 Task: Create a due date automation trigger when advanced on, on the monday after a card is due add fields without custom field "Resume" set to a number greater than 1 and lower than 10 at 11:00 AM.
Action: Mouse moved to (954, 275)
Screenshot: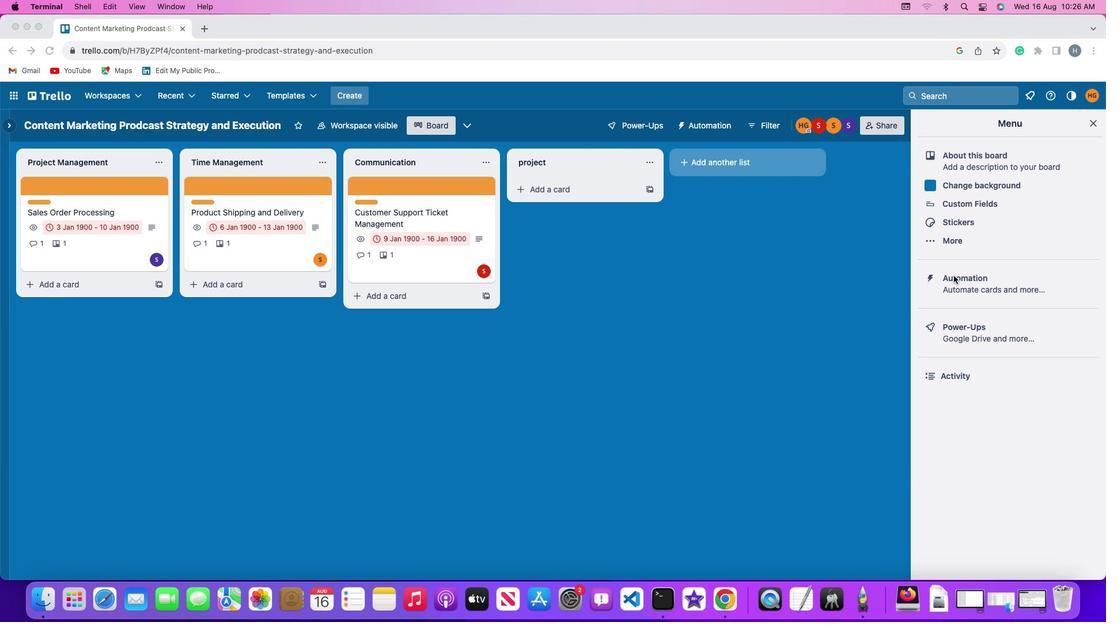 
Action: Mouse pressed left at (954, 275)
Screenshot: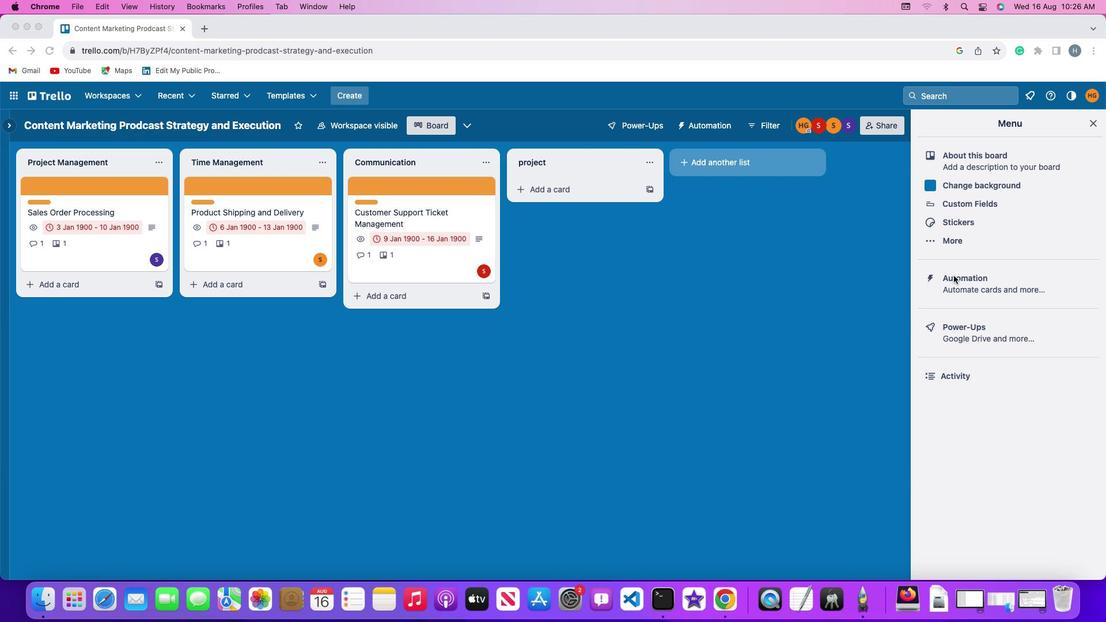 
Action: Mouse pressed left at (954, 275)
Screenshot: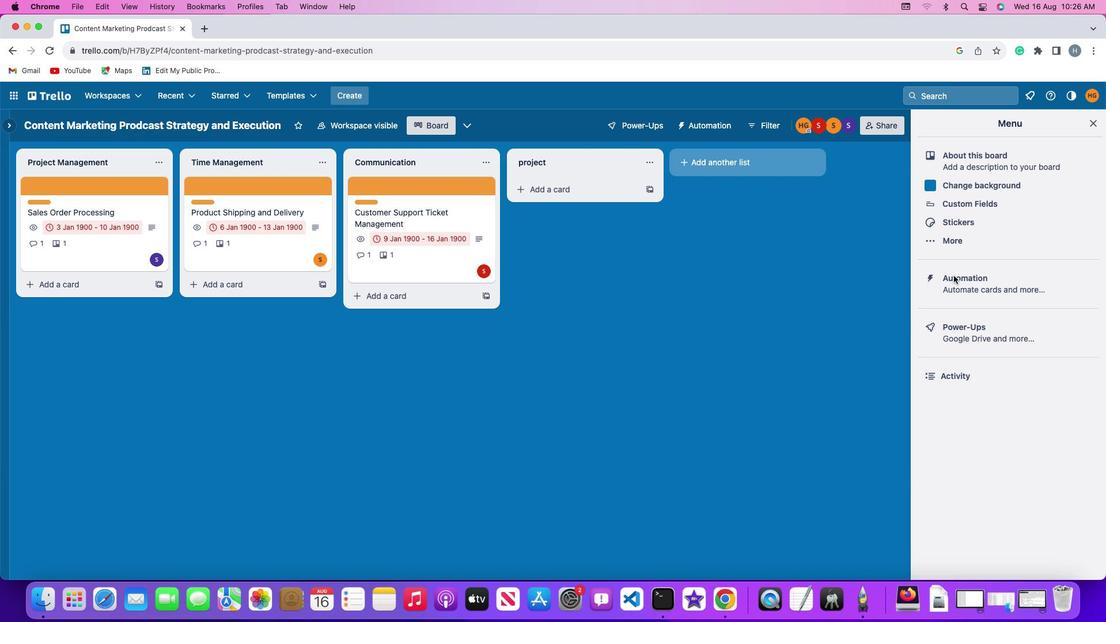 
Action: Mouse moved to (84, 275)
Screenshot: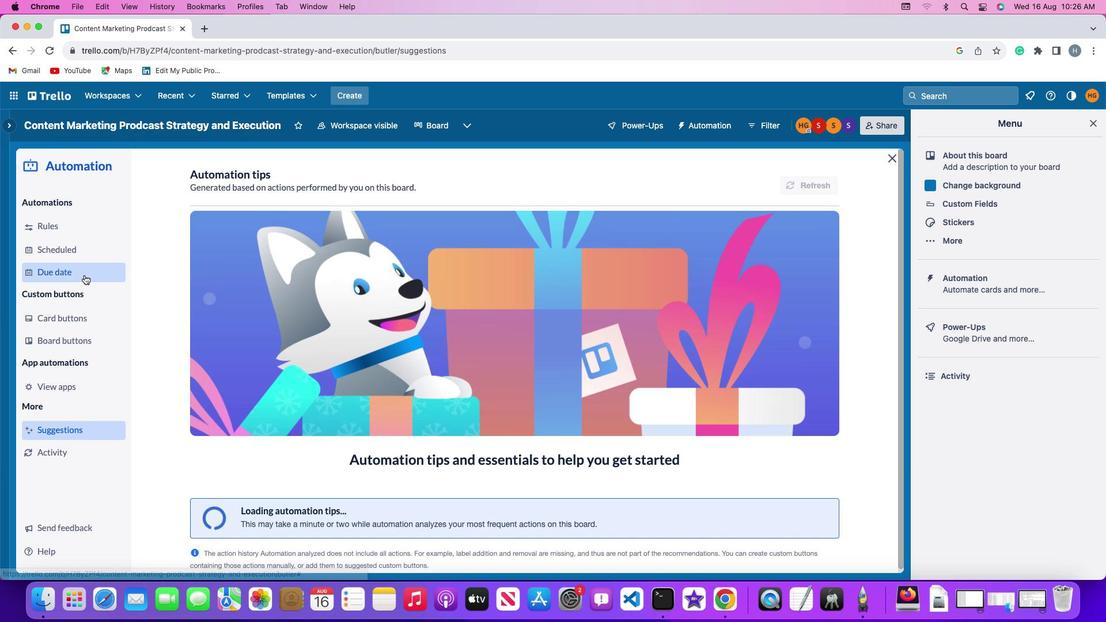 
Action: Mouse pressed left at (84, 275)
Screenshot: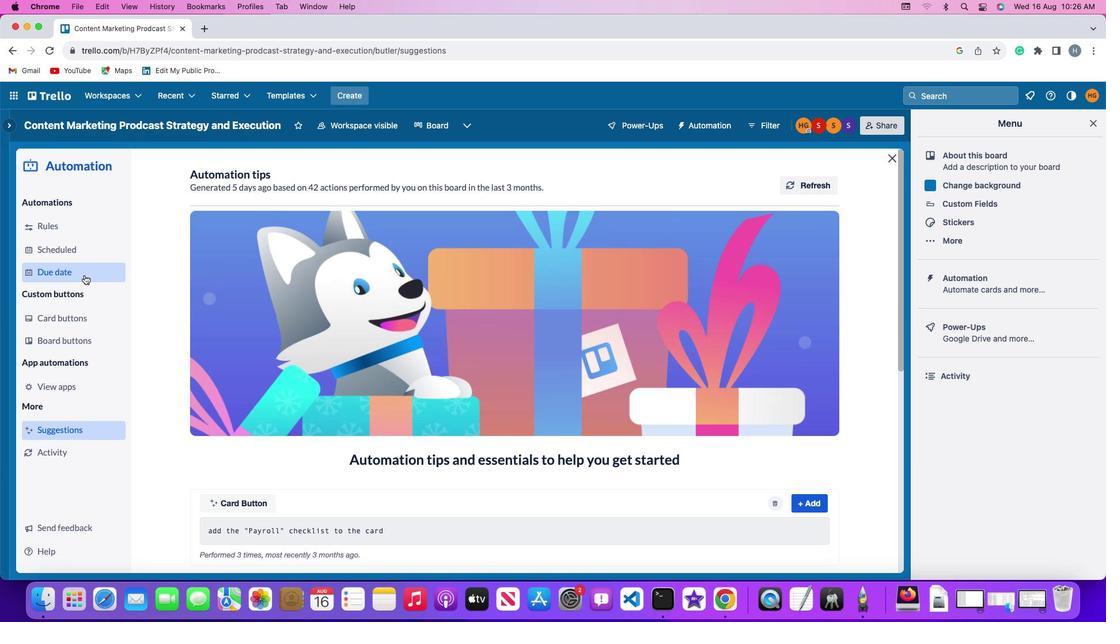 
Action: Mouse moved to (790, 179)
Screenshot: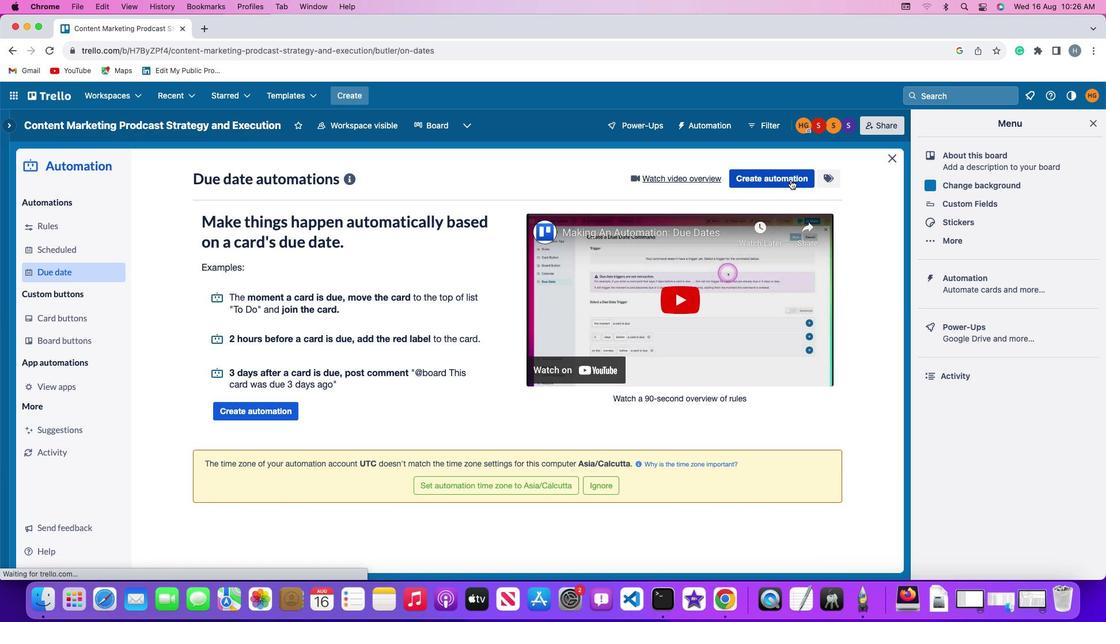 
Action: Mouse pressed left at (790, 179)
Screenshot: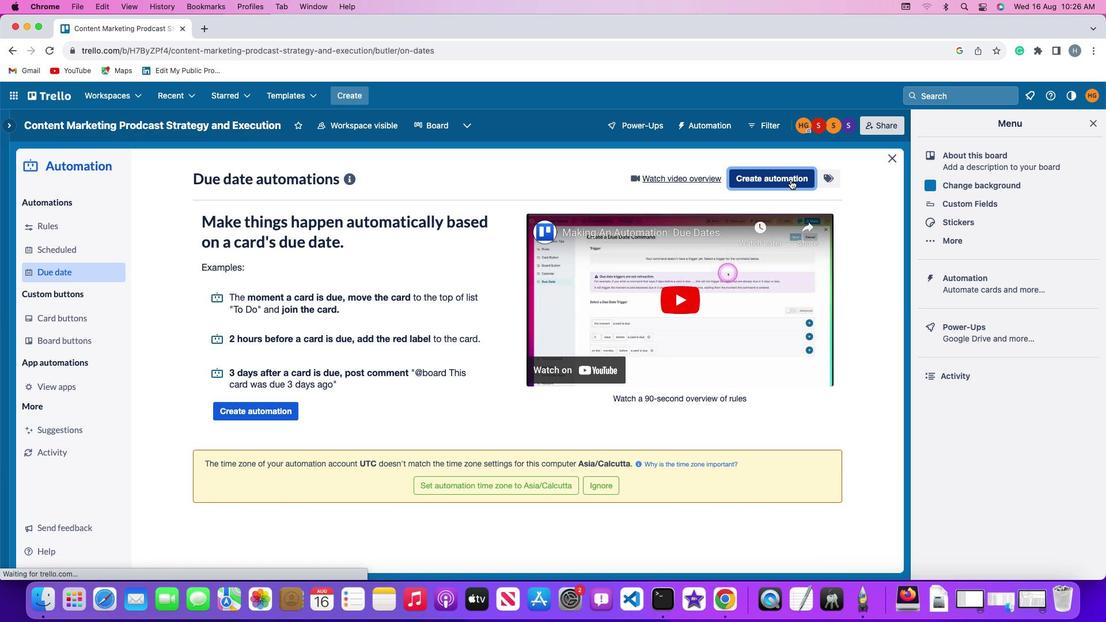 
Action: Mouse moved to (277, 290)
Screenshot: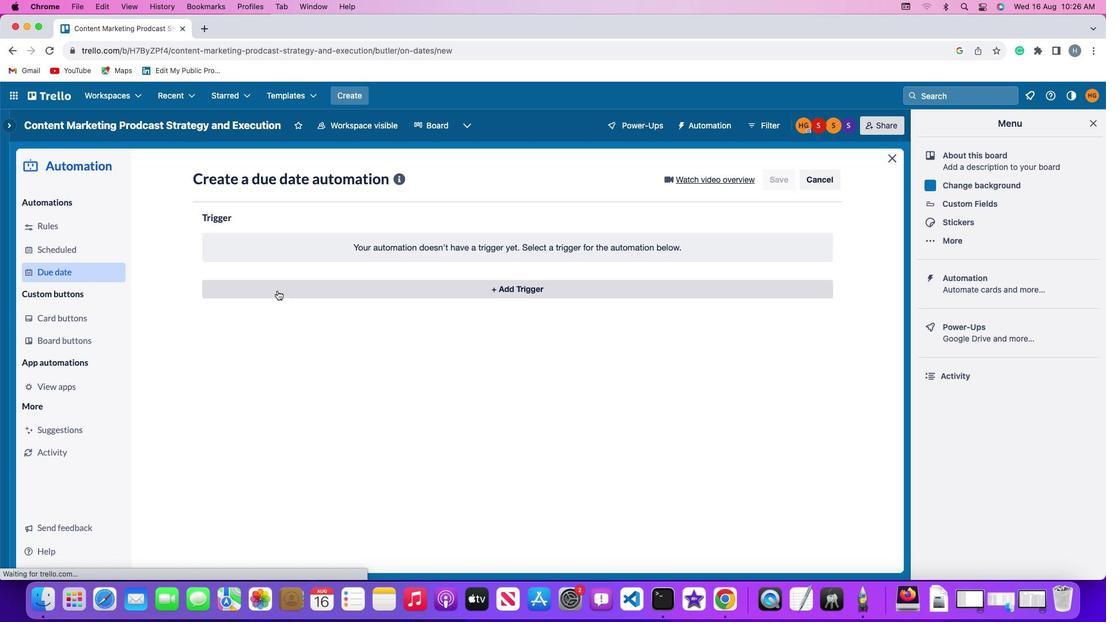 
Action: Mouse pressed left at (277, 290)
Screenshot: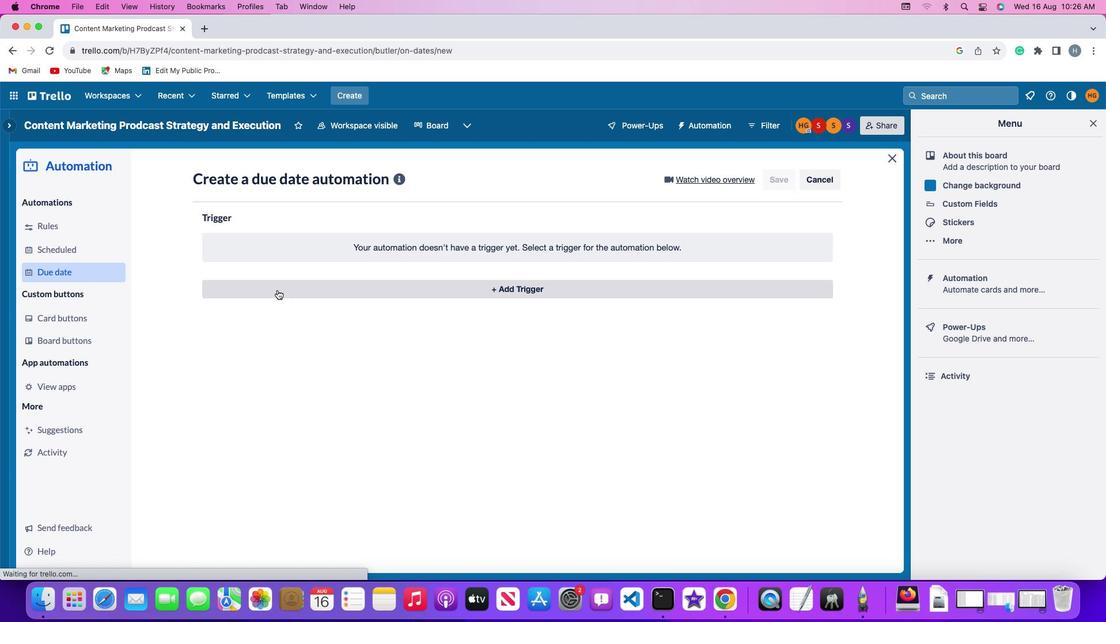 
Action: Mouse moved to (261, 505)
Screenshot: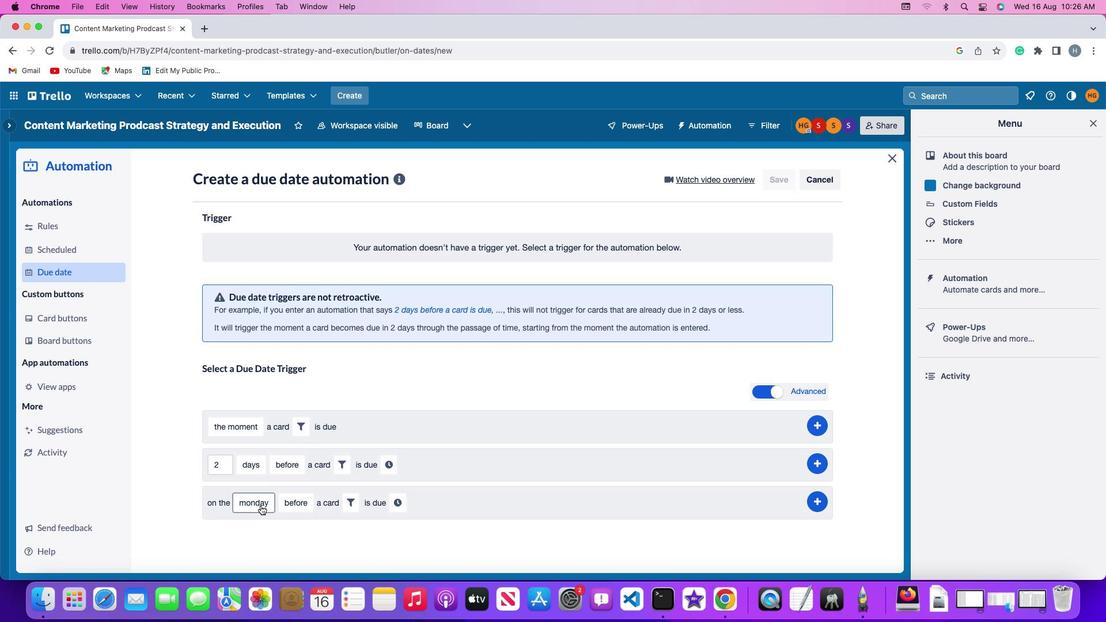 
Action: Mouse pressed left at (261, 505)
Screenshot: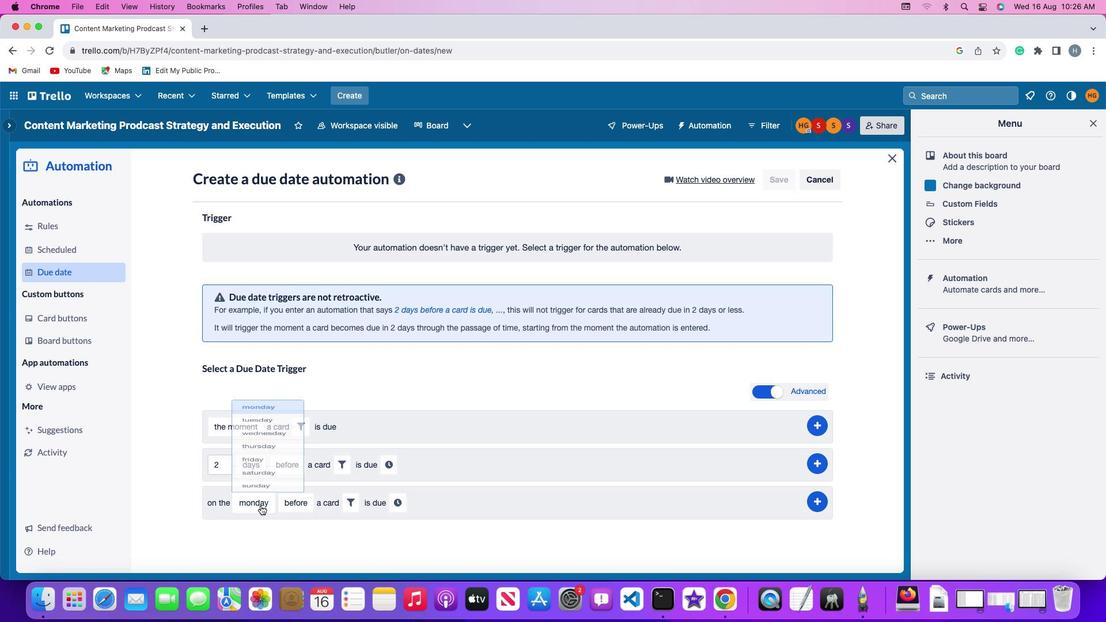 
Action: Mouse moved to (255, 341)
Screenshot: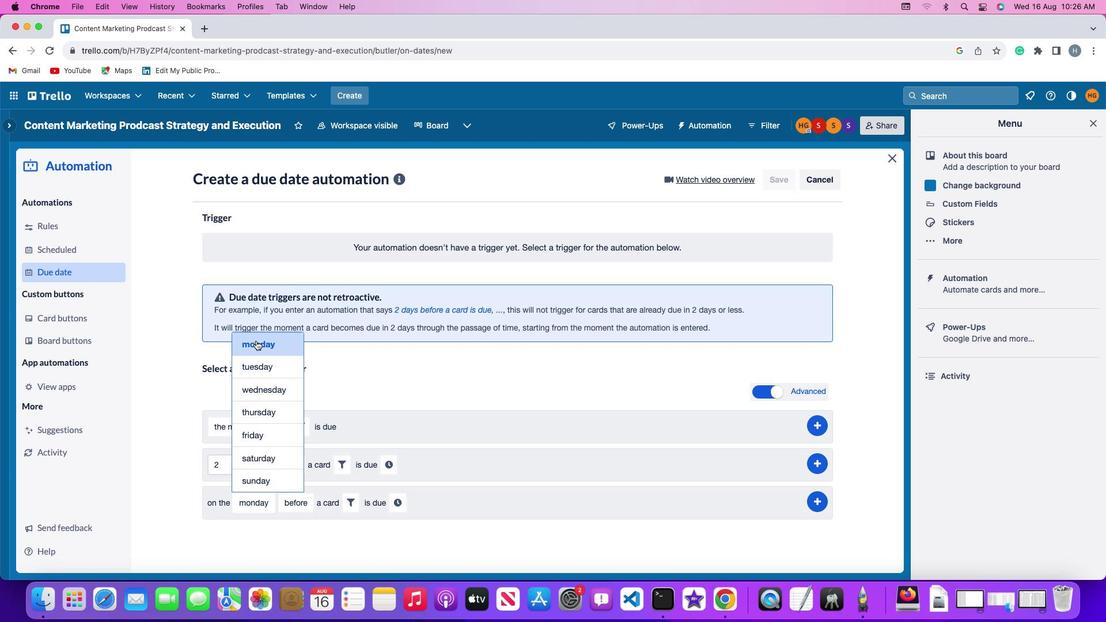 
Action: Mouse pressed left at (255, 341)
Screenshot: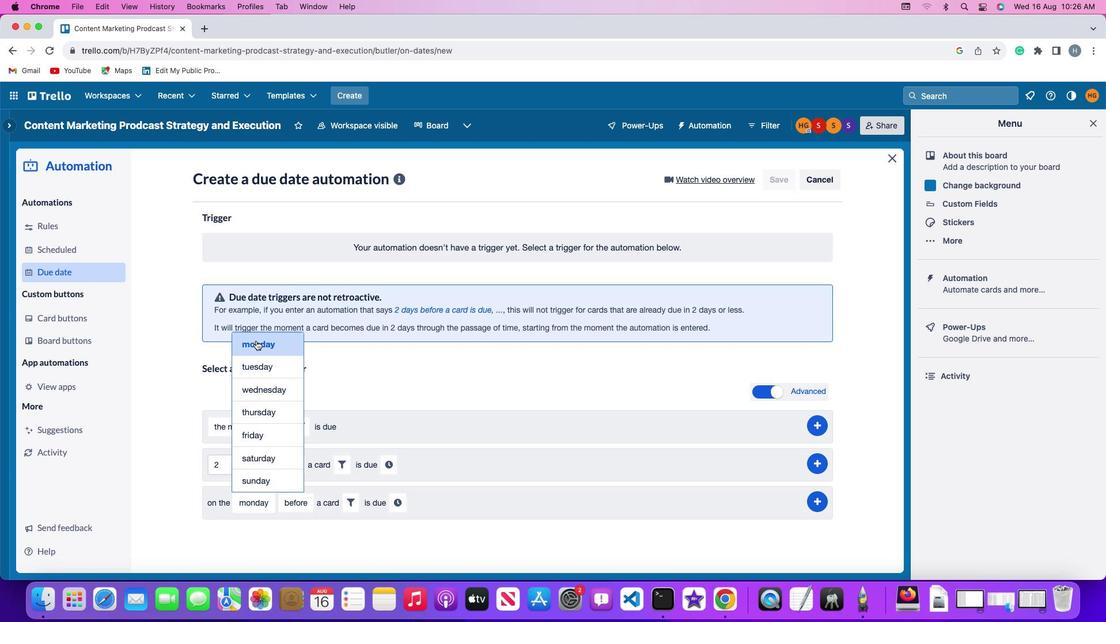 
Action: Mouse moved to (297, 499)
Screenshot: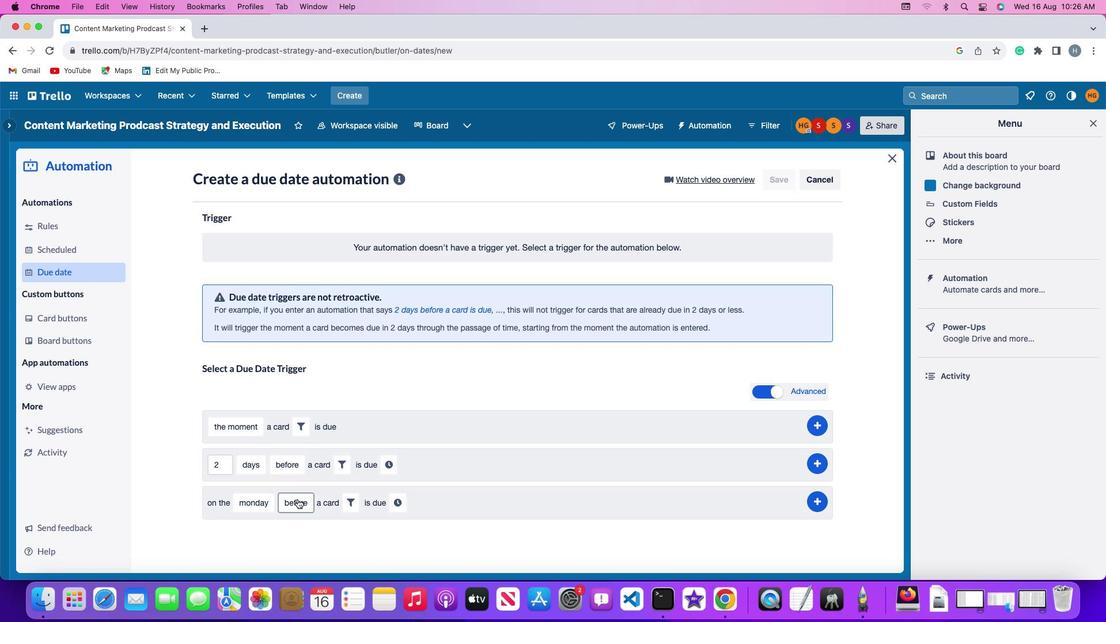 
Action: Mouse pressed left at (297, 499)
Screenshot: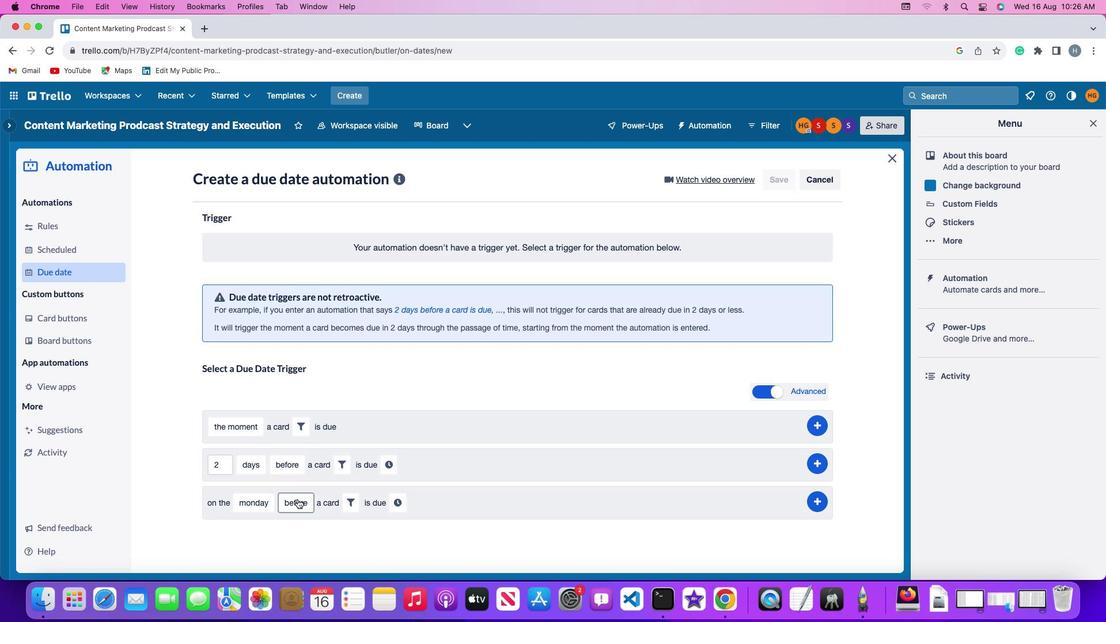 
Action: Mouse moved to (311, 434)
Screenshot: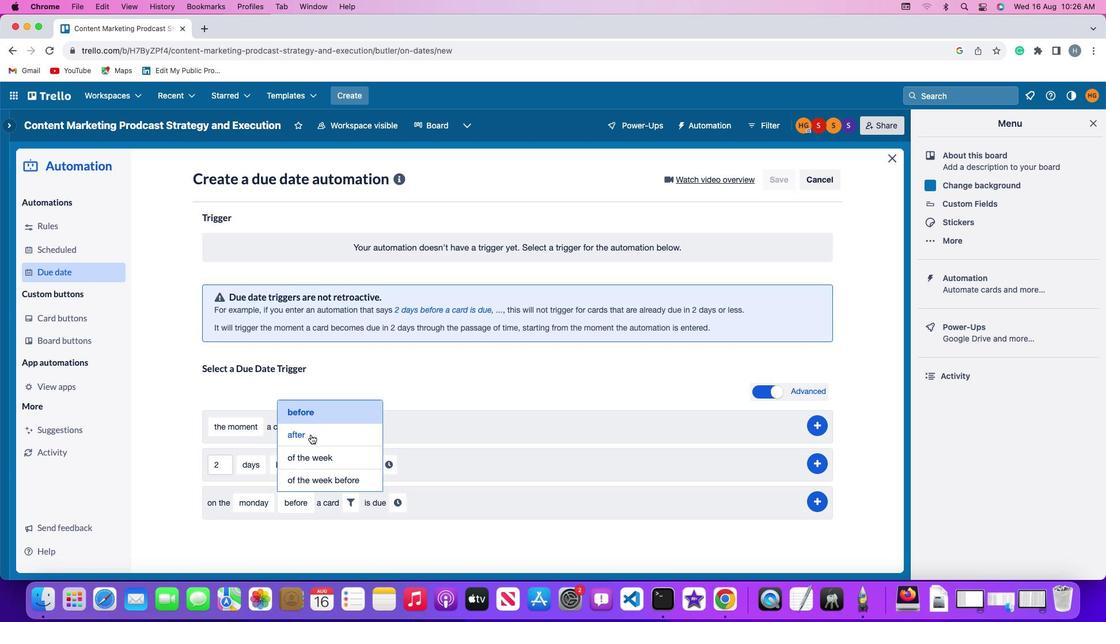 
Action: Mouse pressed left at (311, 434)
Screenshot: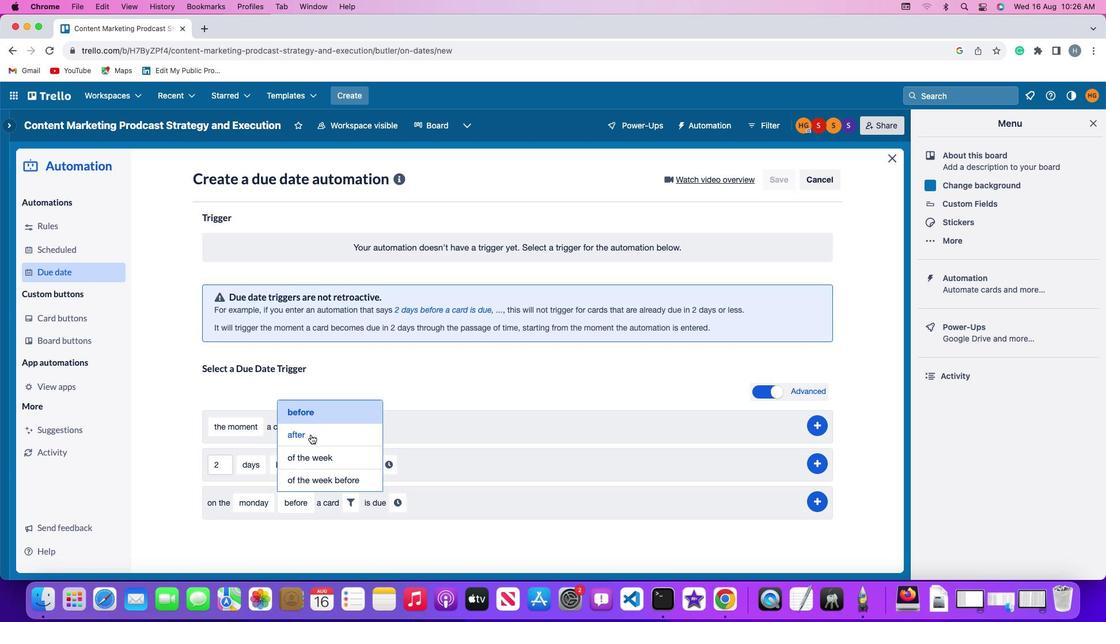 
Action: Mouse moved to (347, 507)
Screenshot: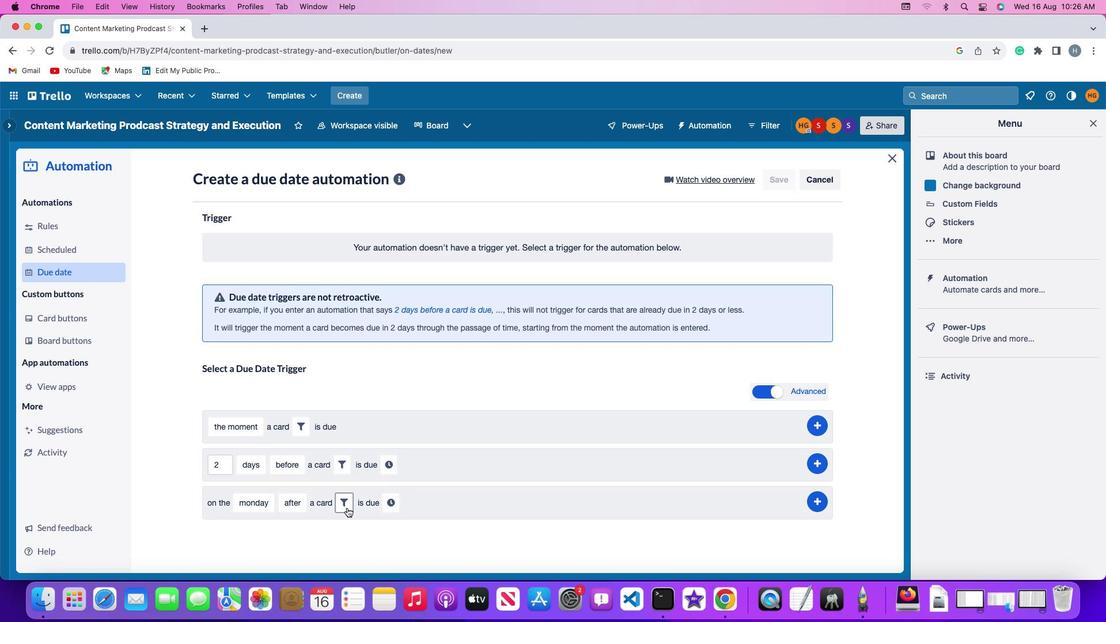 
Action: Mouse pressed left at (347, 507)
Screenshot: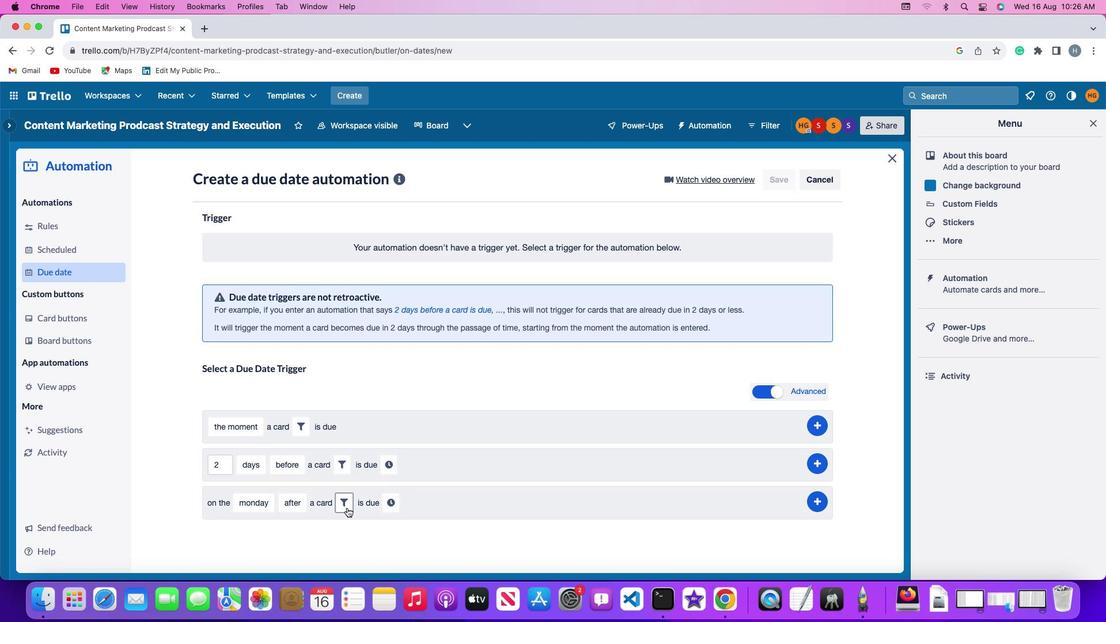 
Action: Mouse moved to (530, 545)
Screenshot: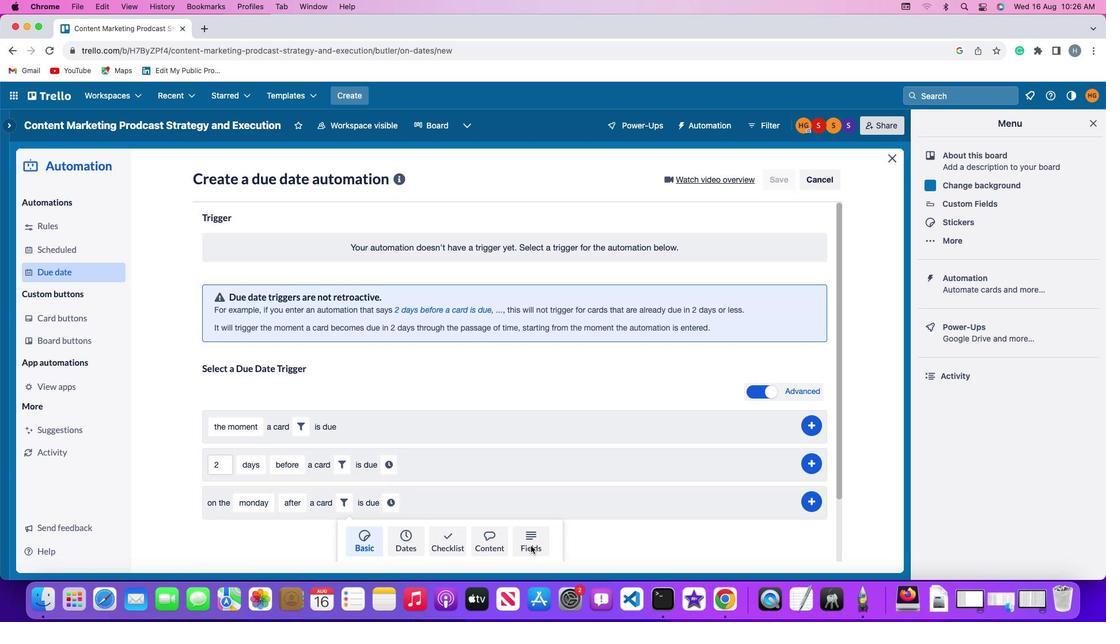 
Action: Mouse pressed left at (530, 545)
Screenshot: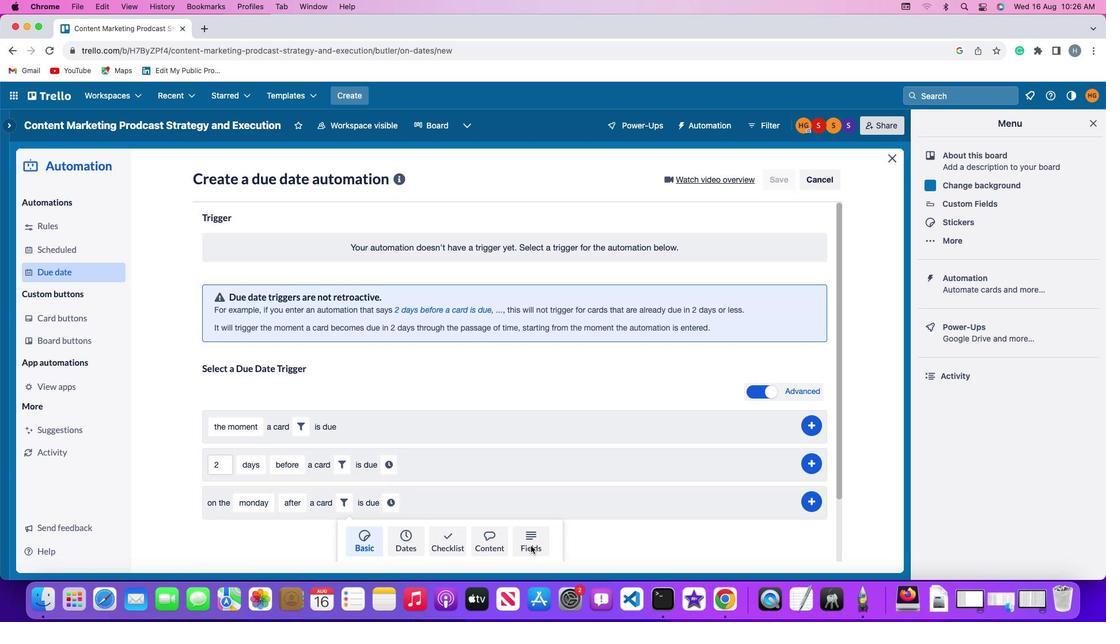 
Action: Mouse moved to (284, 545)
Screenshot: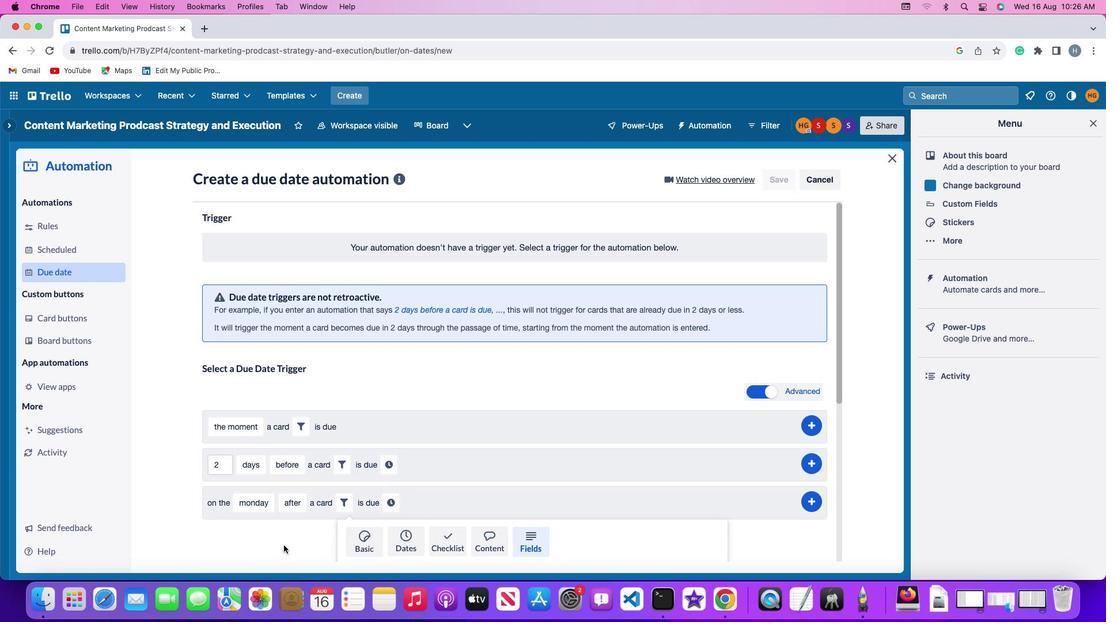 
Action: Mouse scrolled (284, 545) with delta (0, 0)
Screenshot: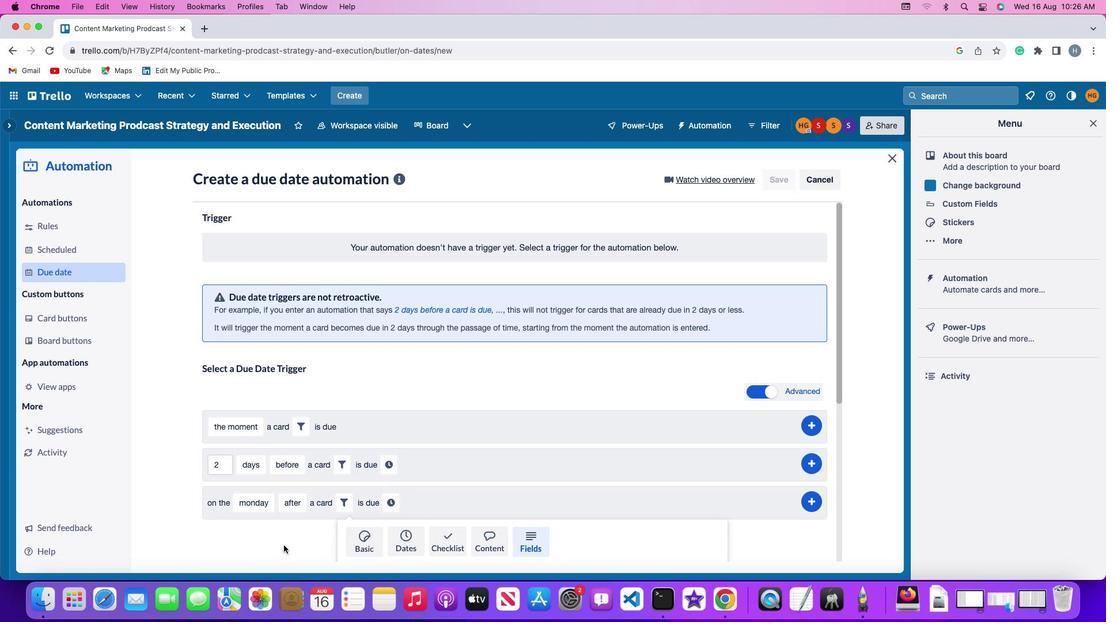 
Action: Mouse moved to (283, 545)
Screenshot: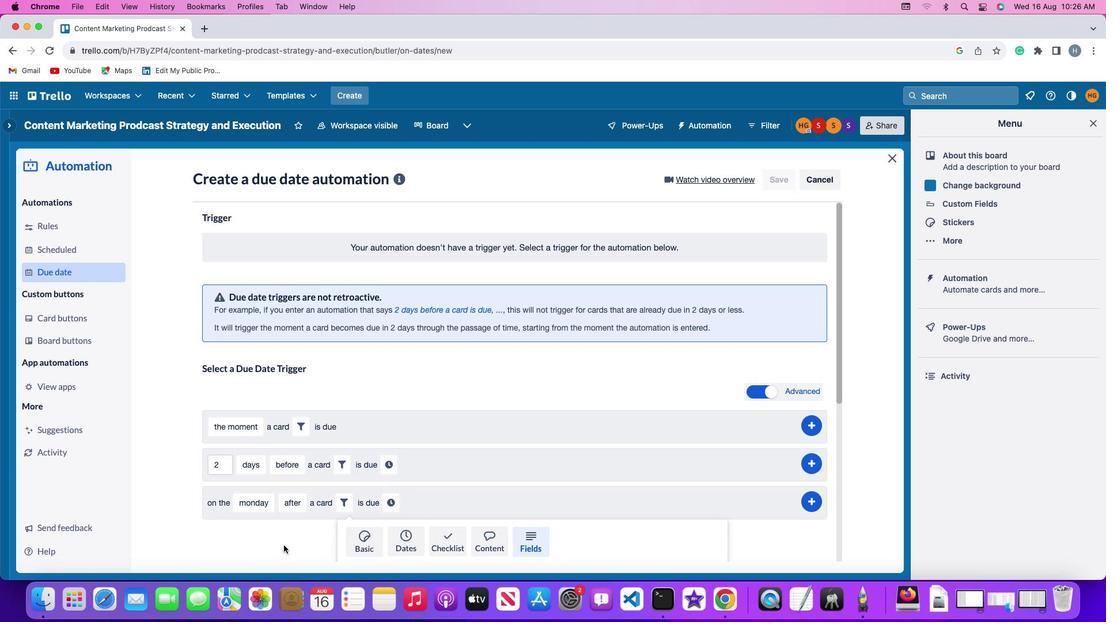 
Action: Mouse scrolled (283, 545) with delta (0, 0)
Screenshot: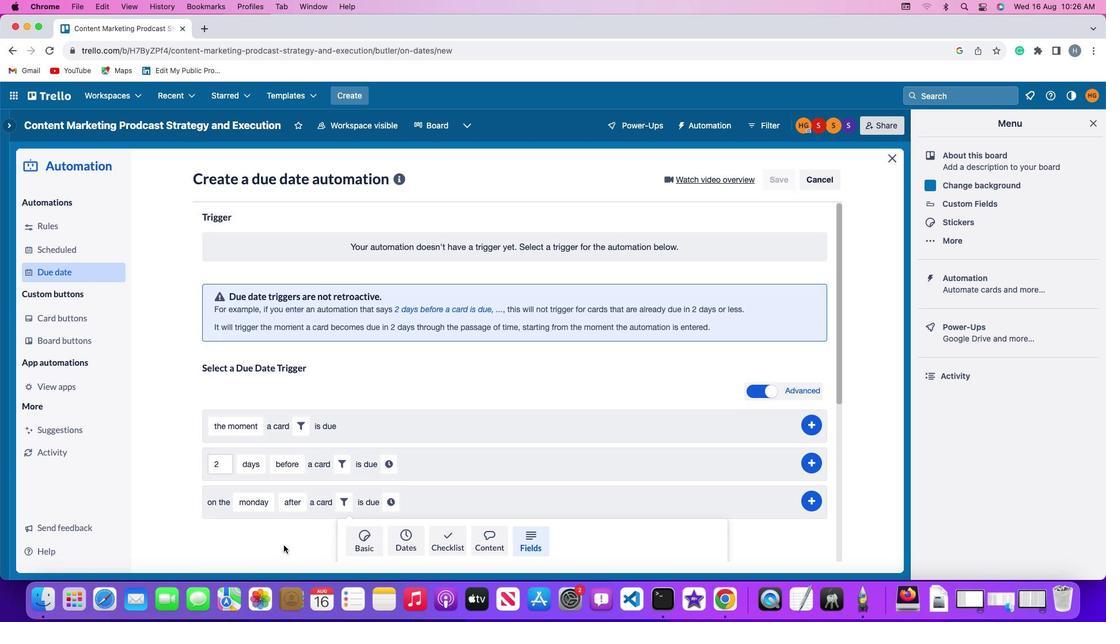 
Action: Mouse scrolled (283, 545) with delta (0, -1)
Screenshot: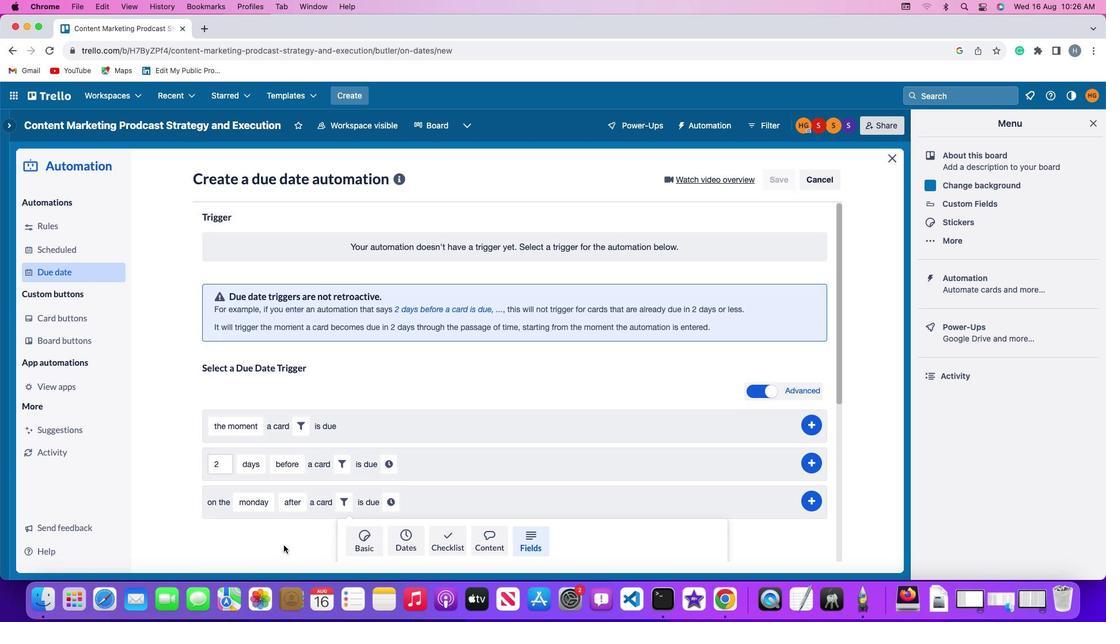 
Action: Mouse scrolled (283, 545) with delta (0, -2)
Screenshot: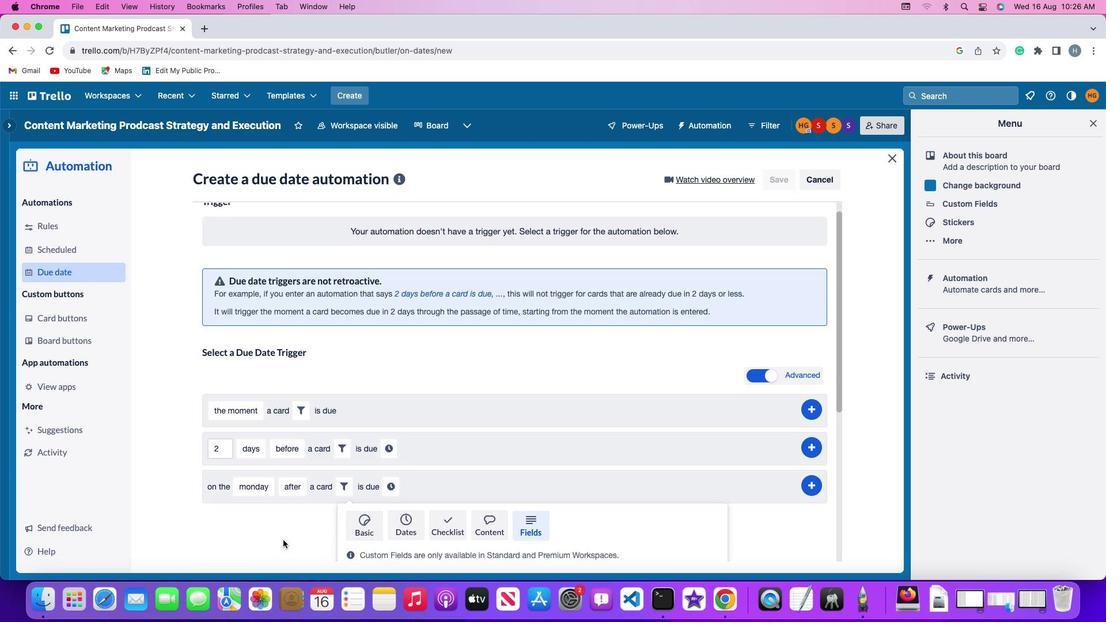 
Action: Mouse moved to (283, 545)
Screenshot: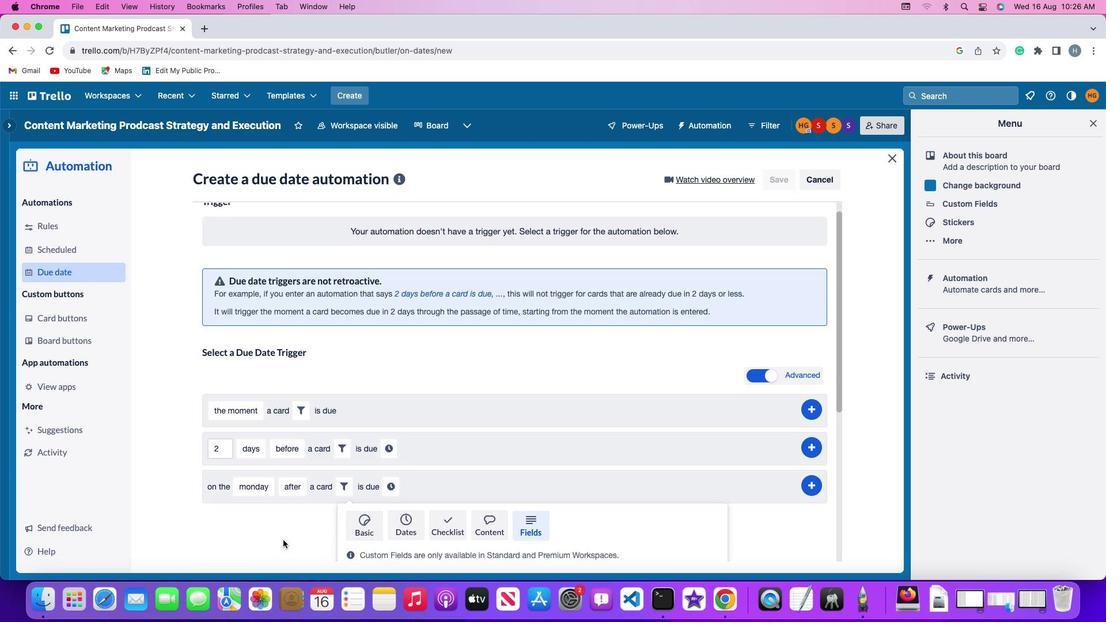 
Action: Mouse scrolled (283, 545) with delta (0, -3)
Screenshot: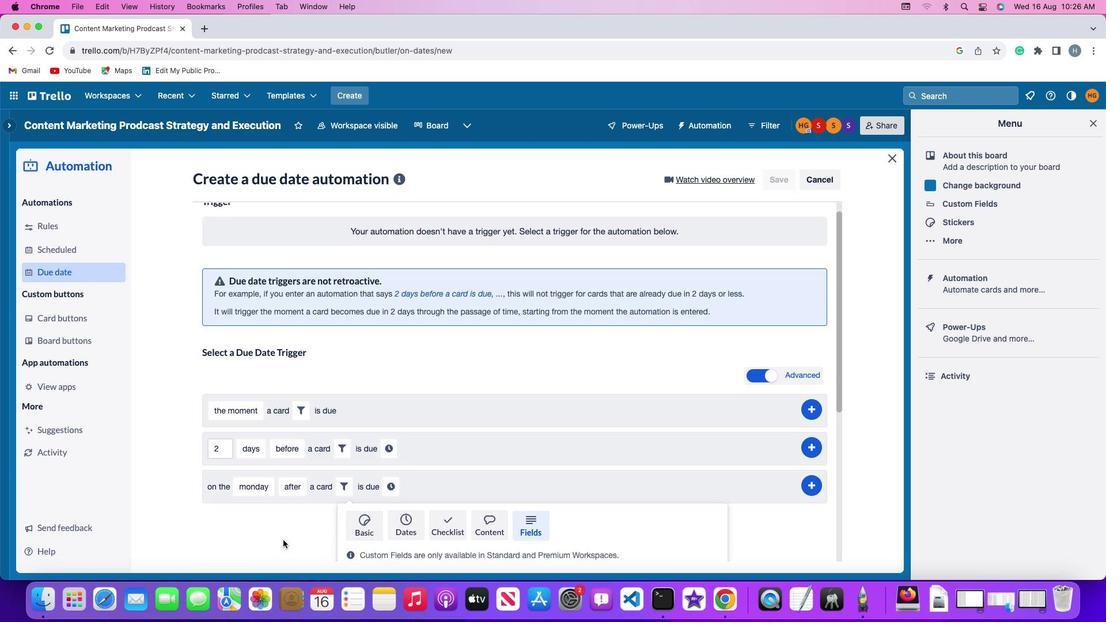 
Action: Mouse moved to (282, 537)
Screenshot: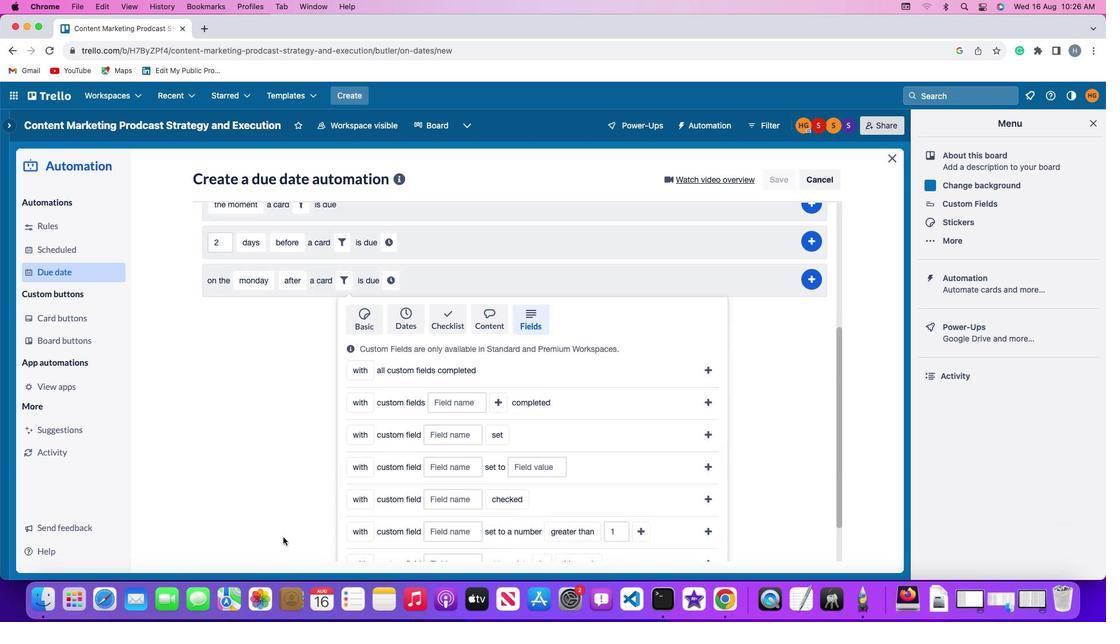 
Action: Mouse scrolled (282, 537) with delta (0, 0)
Screenshot: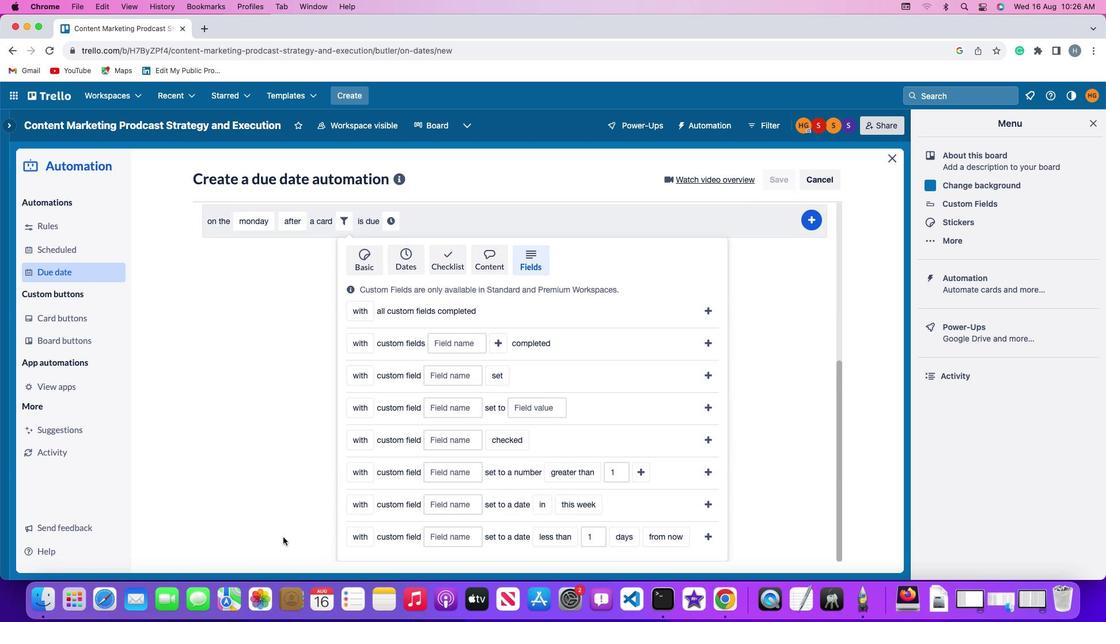 
Action: Mouse scrolled (282, 537) with delta (0, 0)
Screenshot: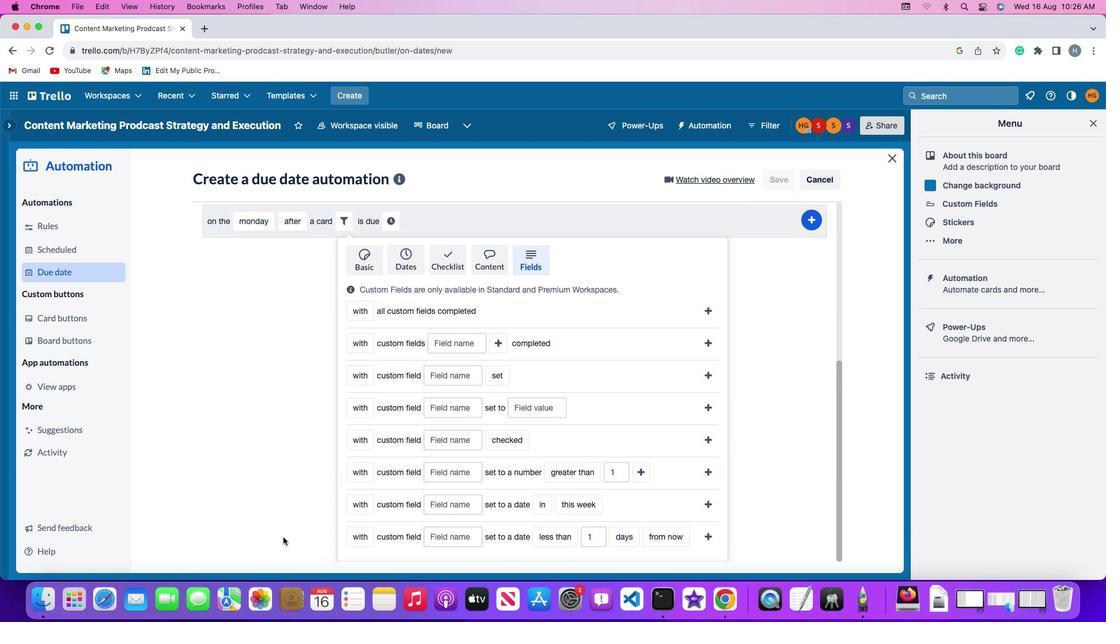 
Action: Mouse scrolled (282, 537) with delta (0, -1)
Screenshot: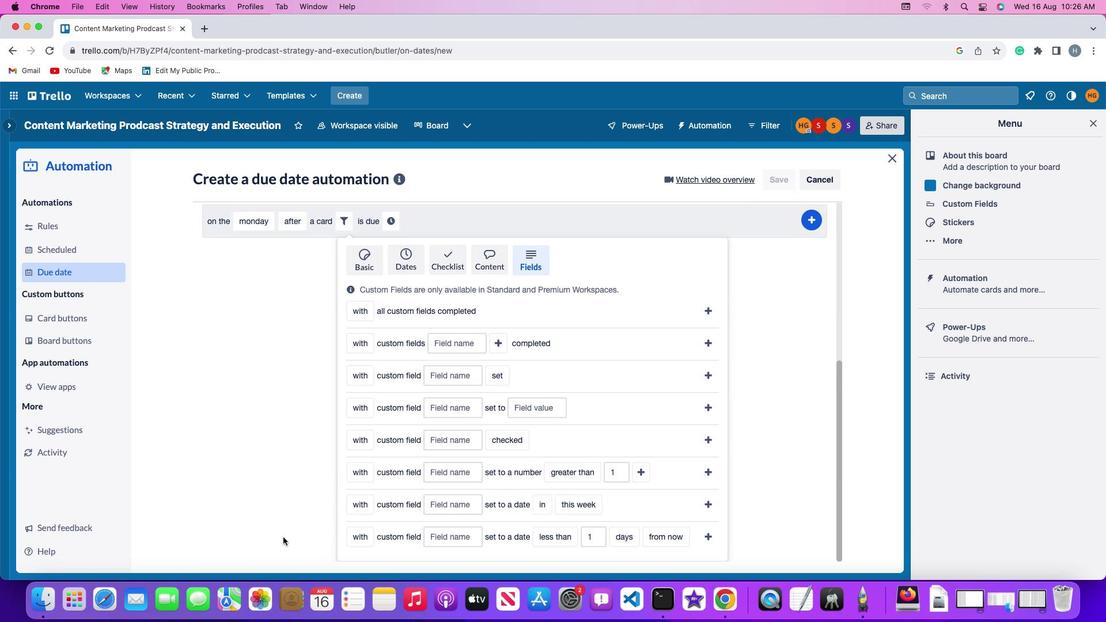 
Action: Mouse scrolled (282, 537) with delta (0, -2)
Screenshot: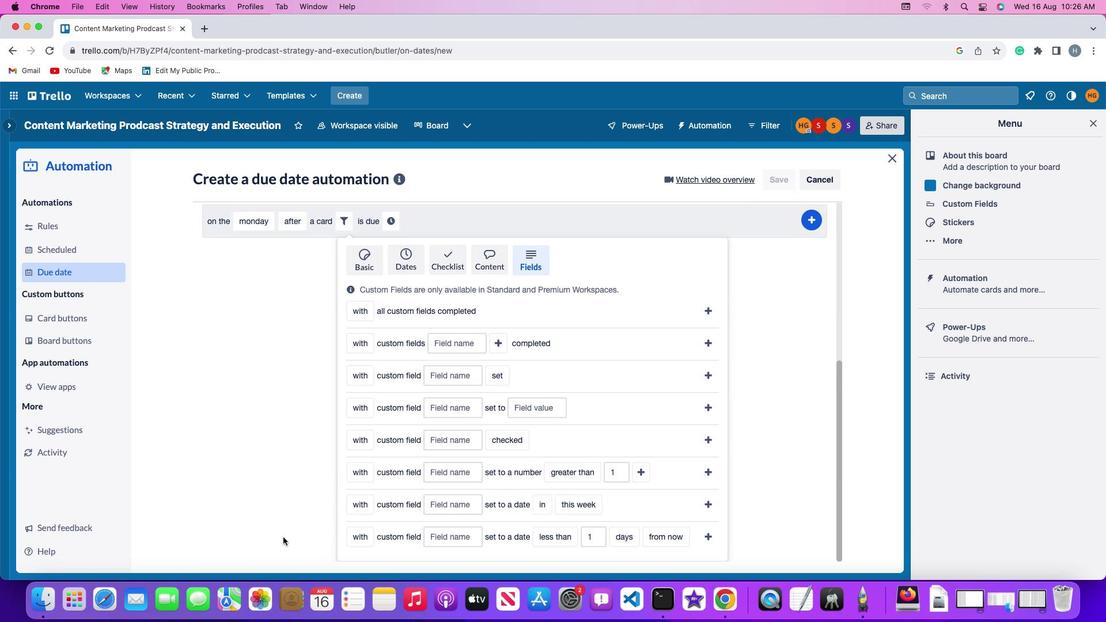 
Action: Mouse scrolled (282, 537) with delta (0, -3)
Screenshot: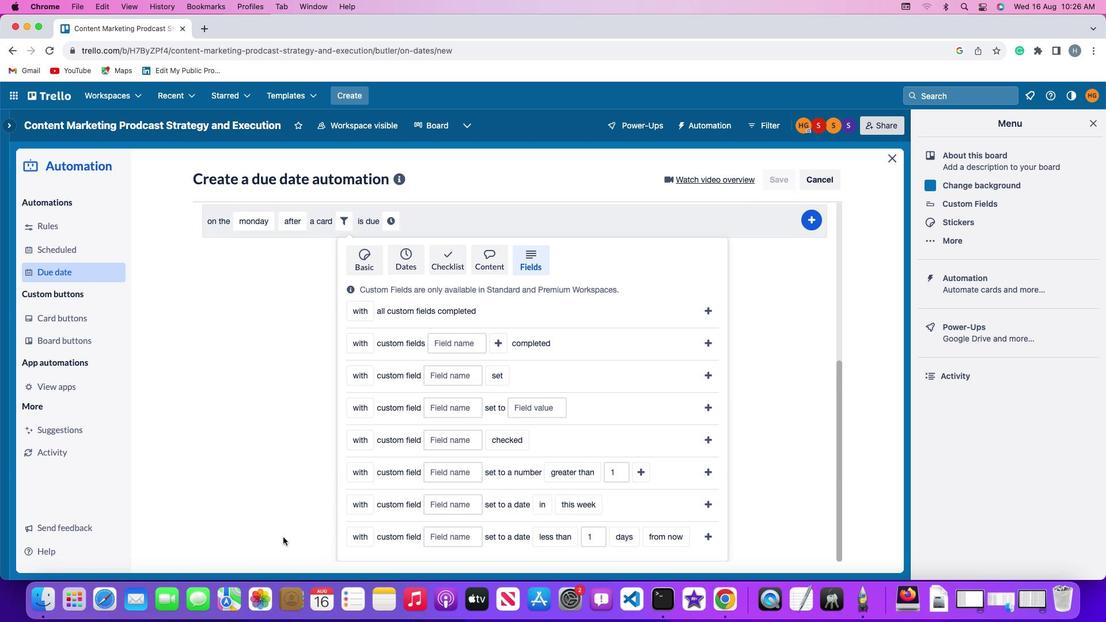 
Action: Mouse moved to (355, 470)
Screenshot: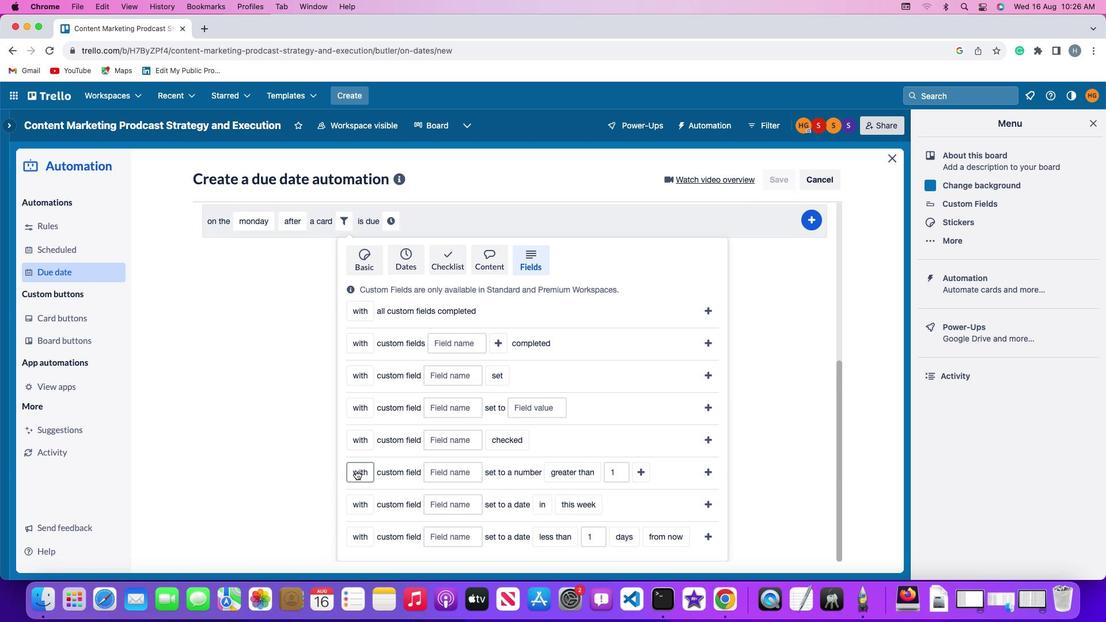
Action: Mouse pressed left at (355, 470)
Screenshot: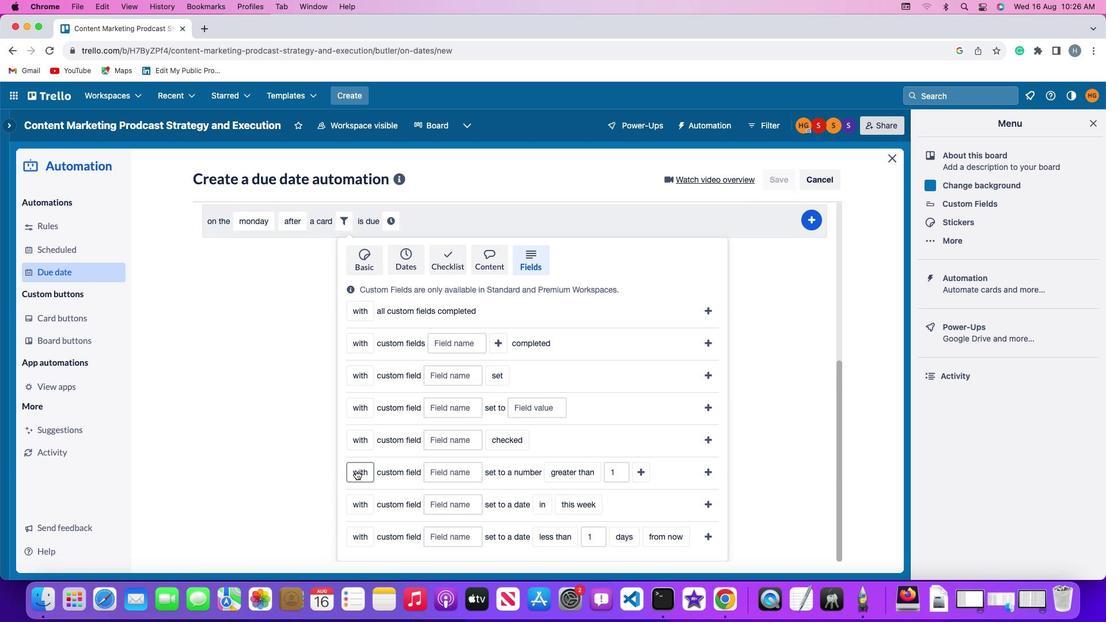 
Action: Mouse moved to (363, 512)
Screenshot: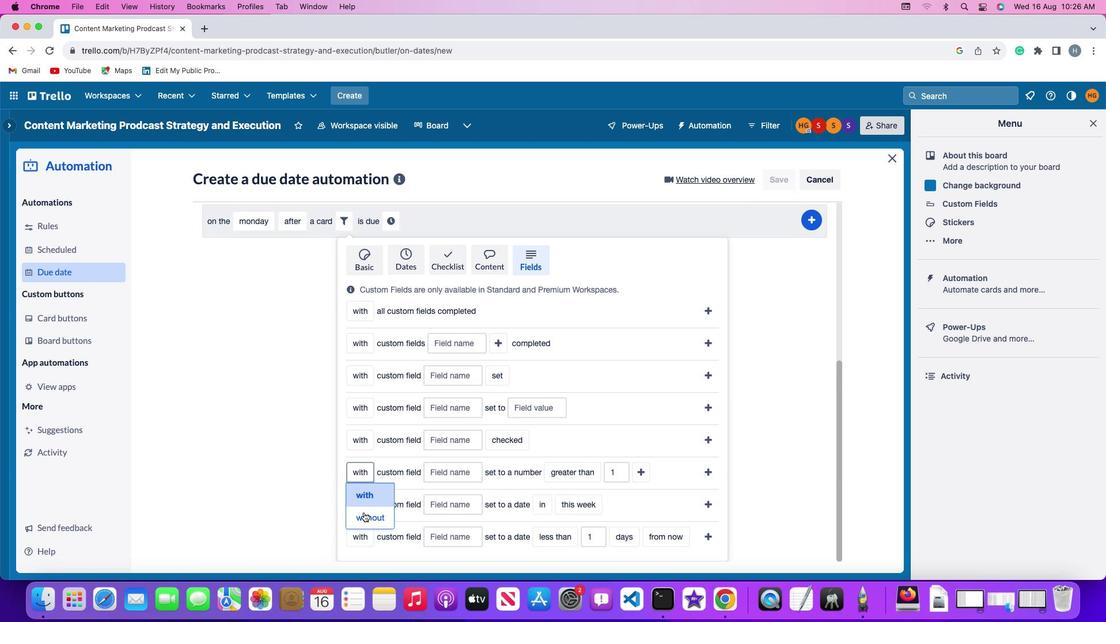 
Action: Mouse pressed left at (363, 512)
Screenshot: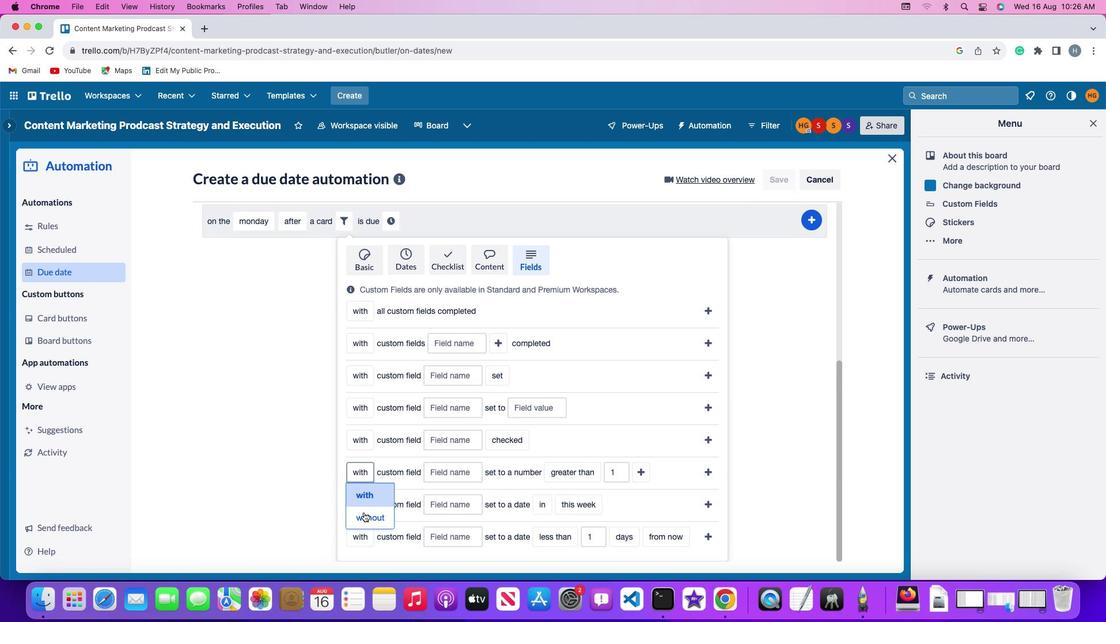 
Action: Mouse moved to (451, 473)
Screenshot: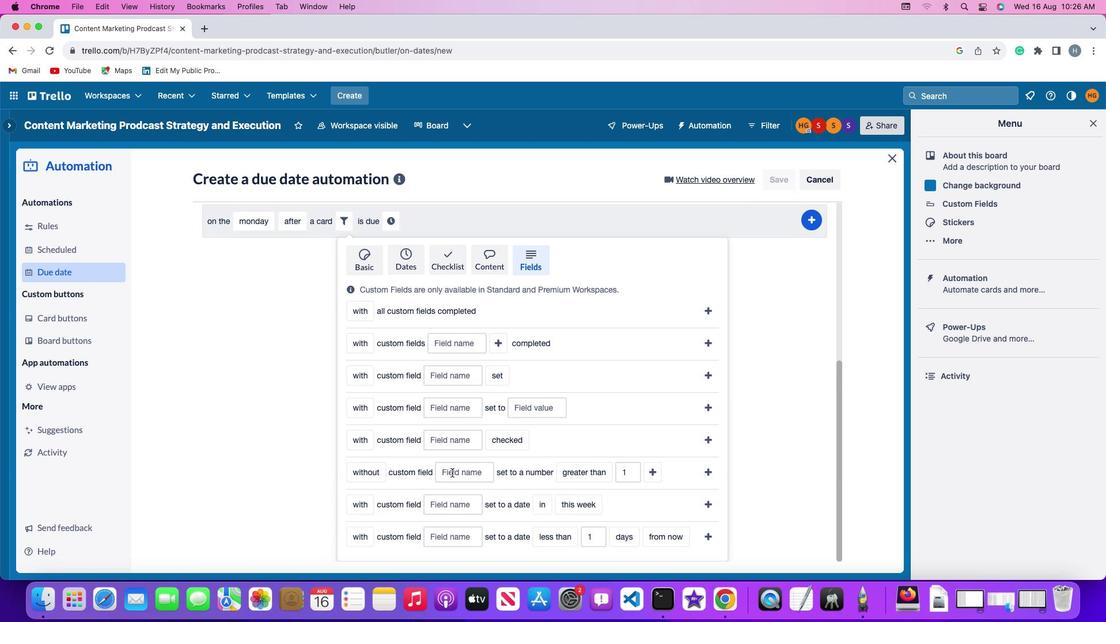 
Action: Mouse pressed left at (451, 473)
Screenshot: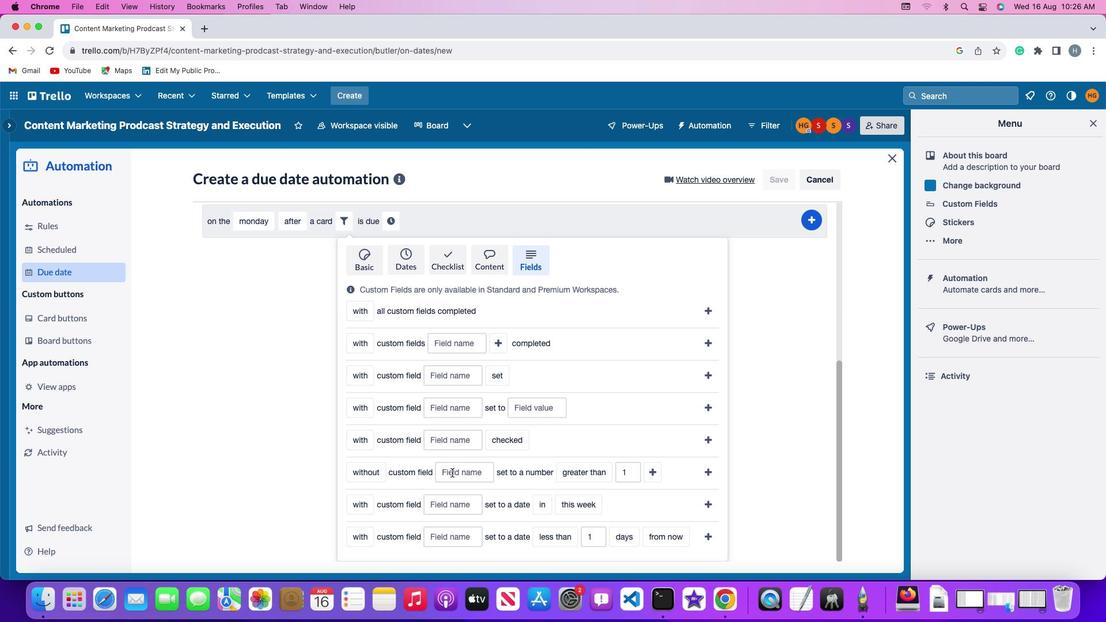 
Action: Key pressed Key.shift'R''e''s''u''m''e'
Screenshot: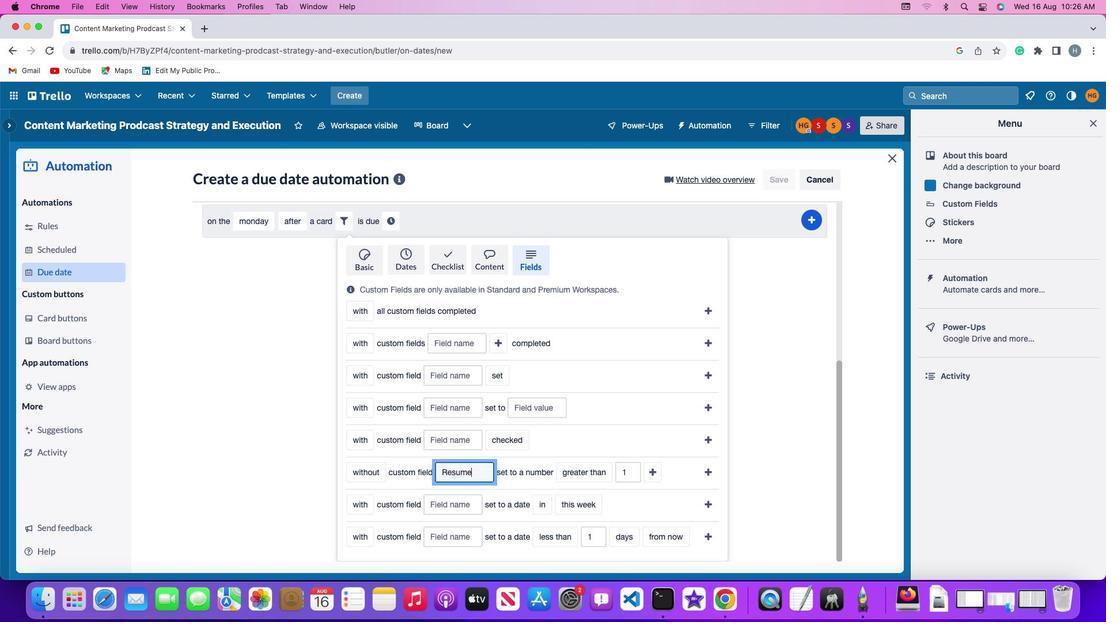 
Action: Mouse moved to (576, 473)
Screenshot: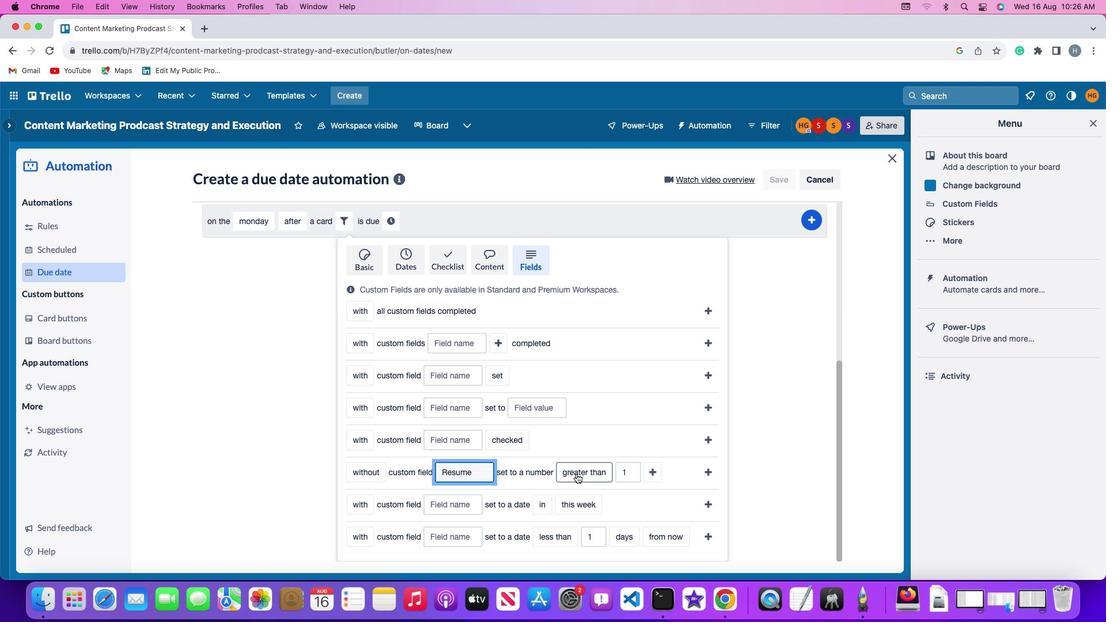 
Action: Mouse pressed left at (576, 473)
Screenshot: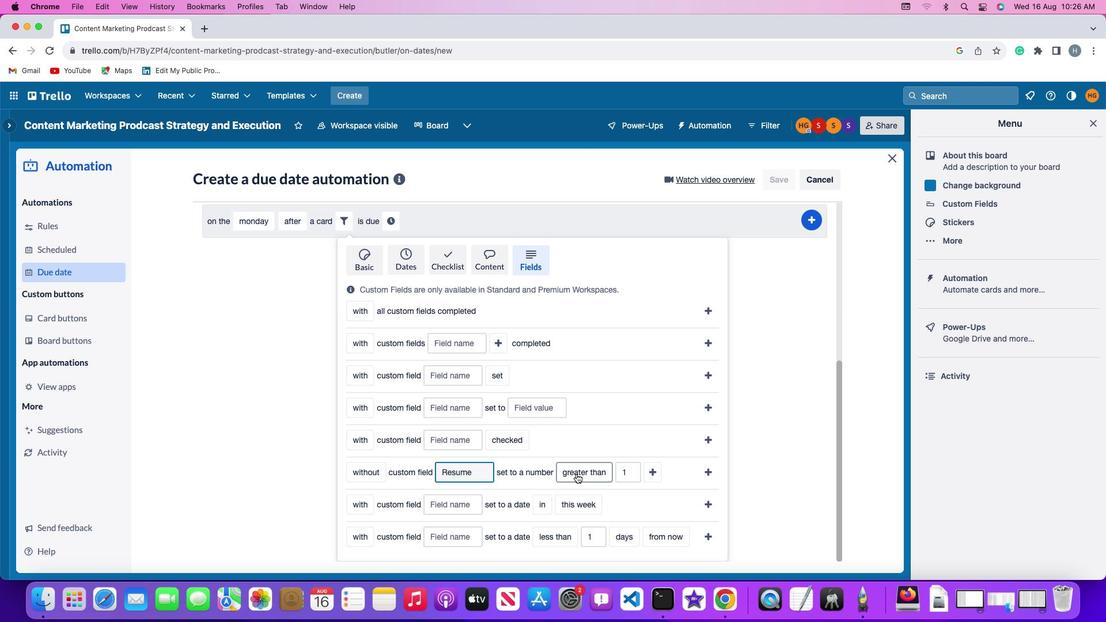 
Action: Mouse moved to (593, 374)
Screenshot: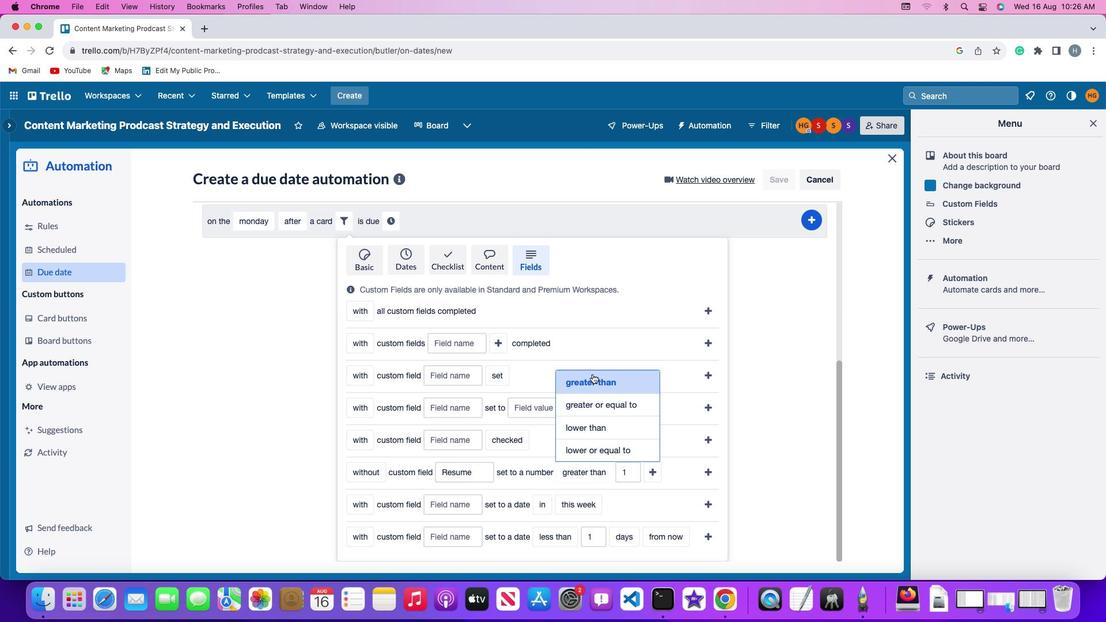 
Action: Mouse pressed left at (593, 374)
Screenshot: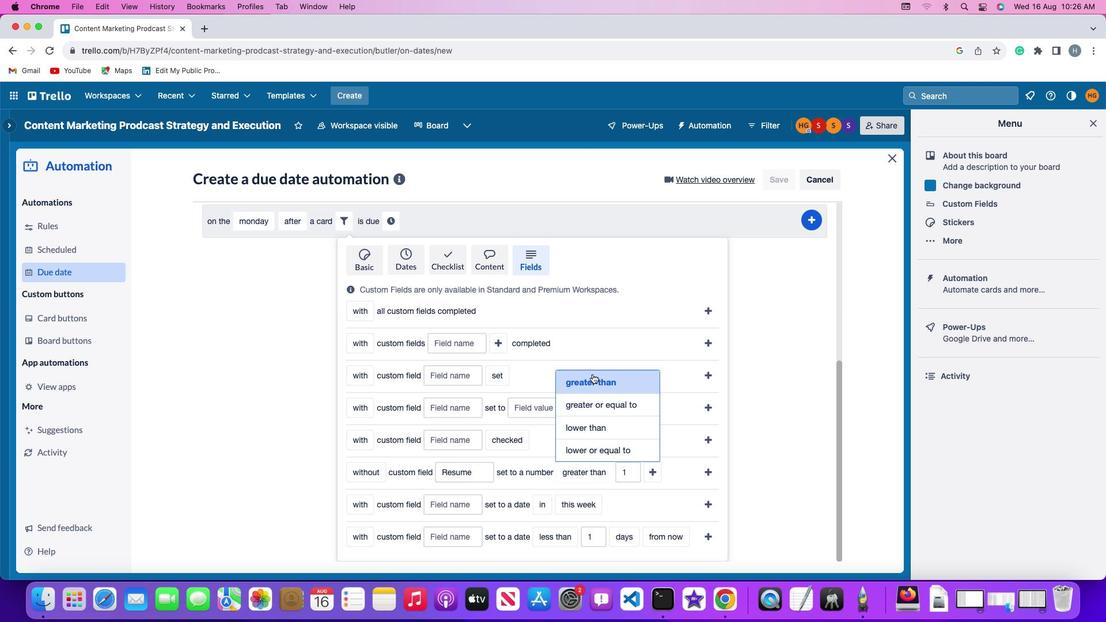 
Action: Mouse moved to (632, 474)
Screenshot: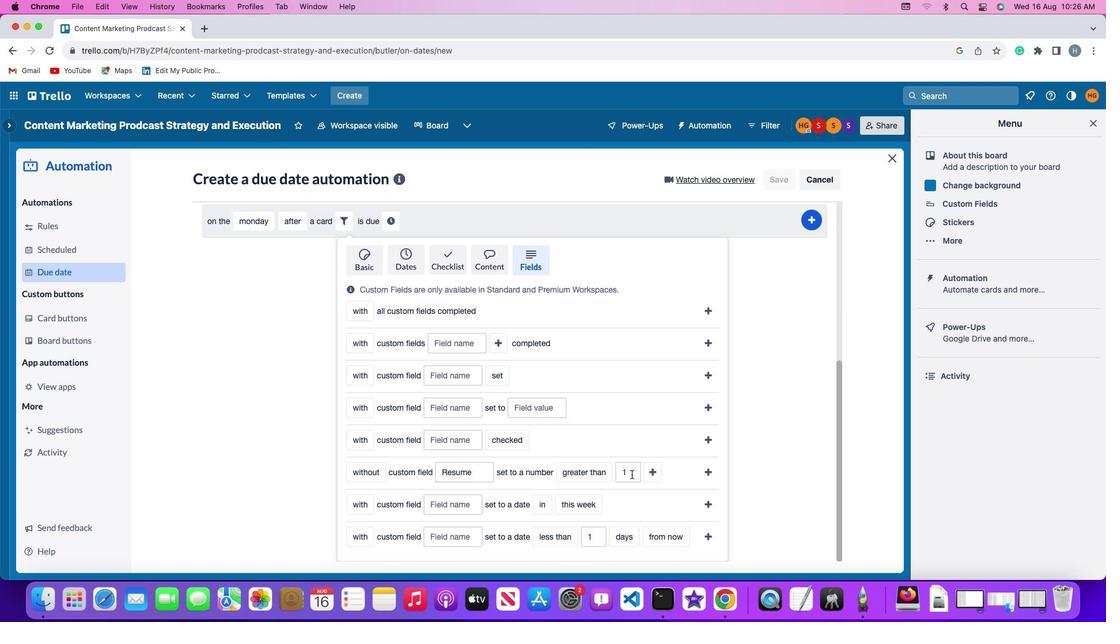 
Action: Mouse pressed left at (632, 474)
Screenshot: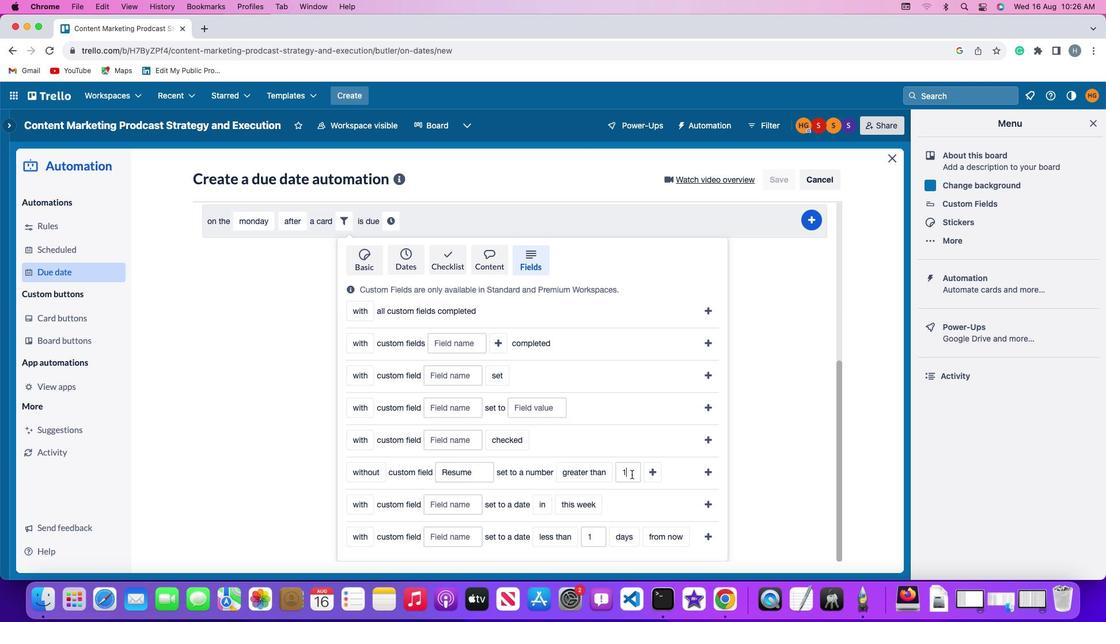 
Action: Key pressed Key.backspace
Screenshot: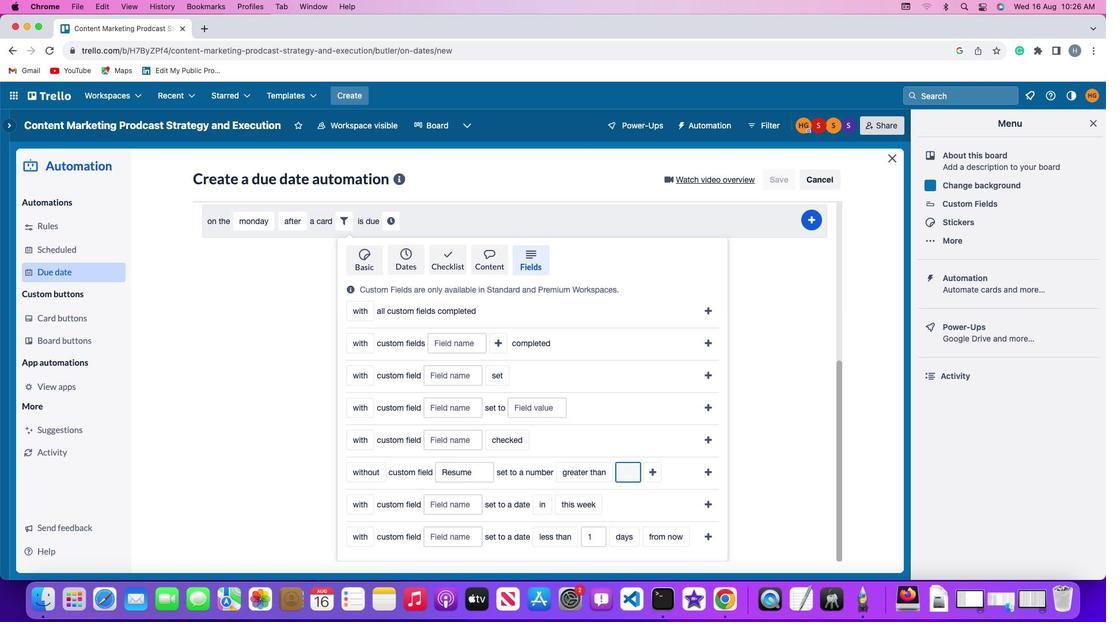 
Action: Mouse moved to (631, 474)
Screenshot: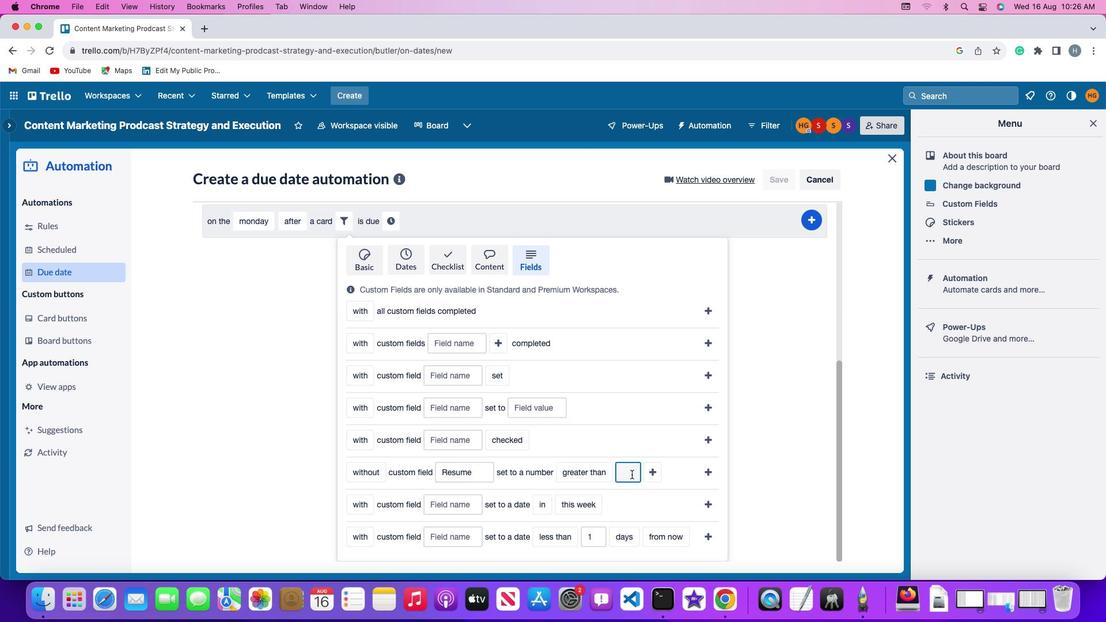 
Action: Key pressed '1'
Screenshot: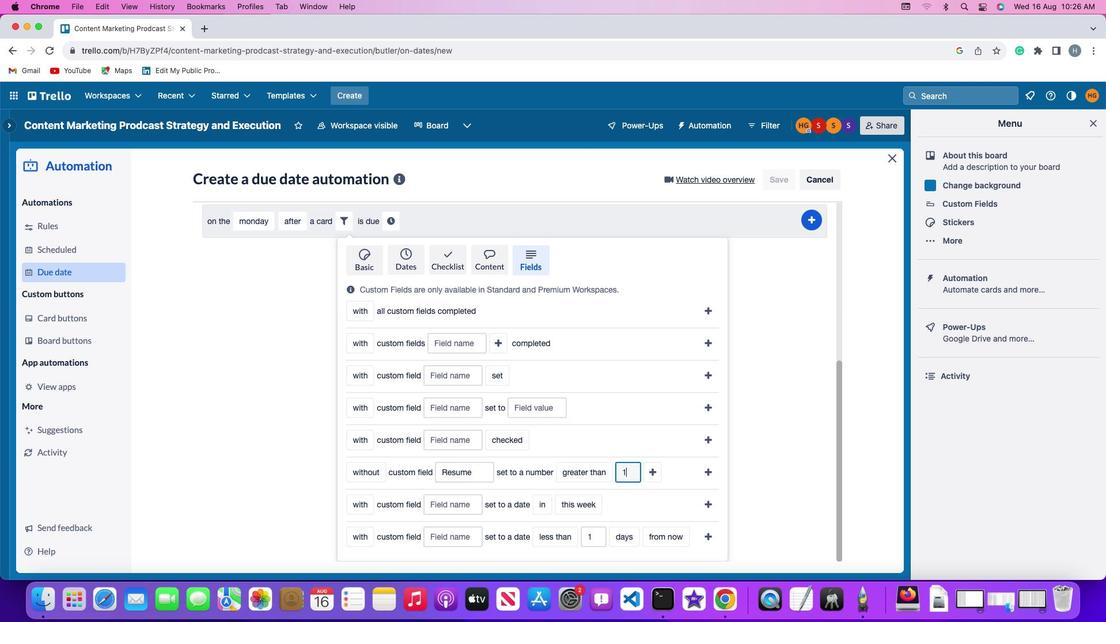 
Action: Mouse moved to (651, 475)
Screenshot: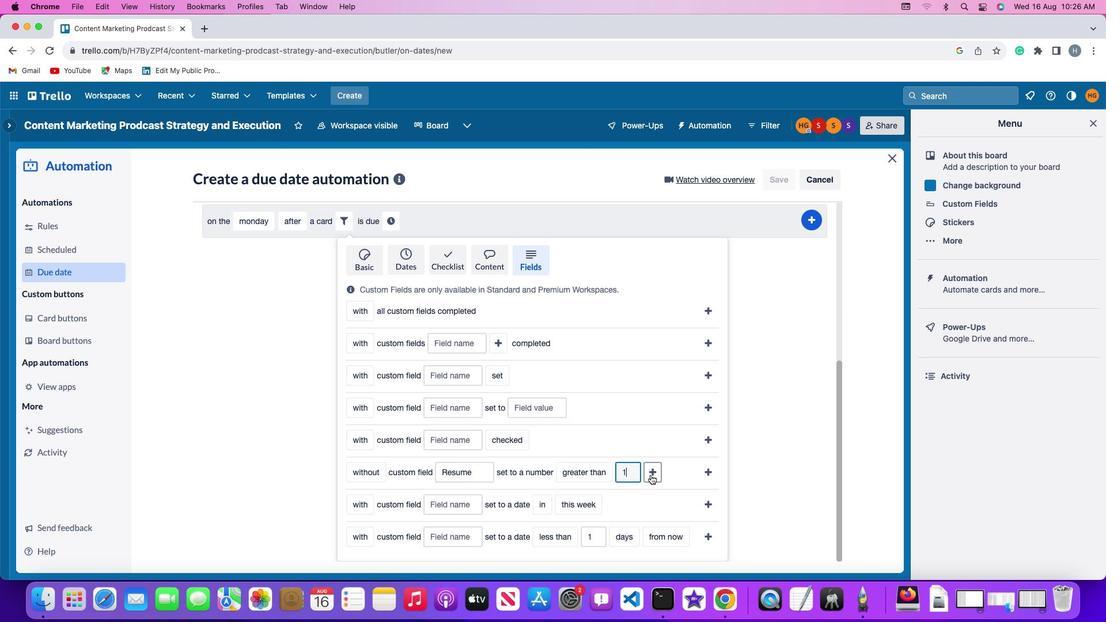
Action: Mouse pressed left at (651, 475)
Screenshot: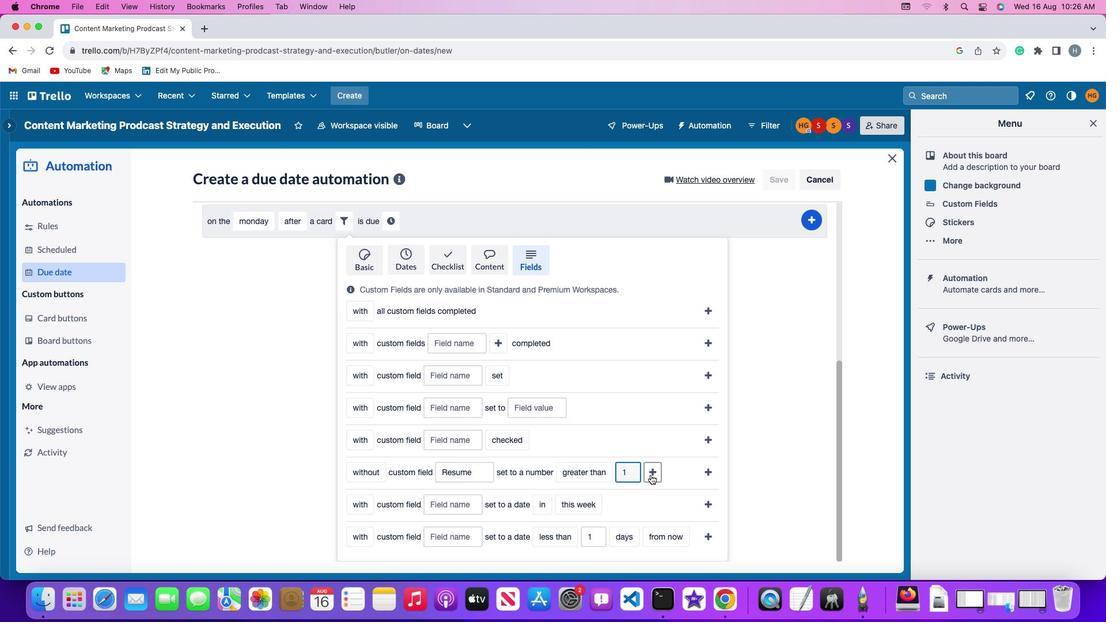 
Action: Mouse moved to (682, 479)
Screenshot: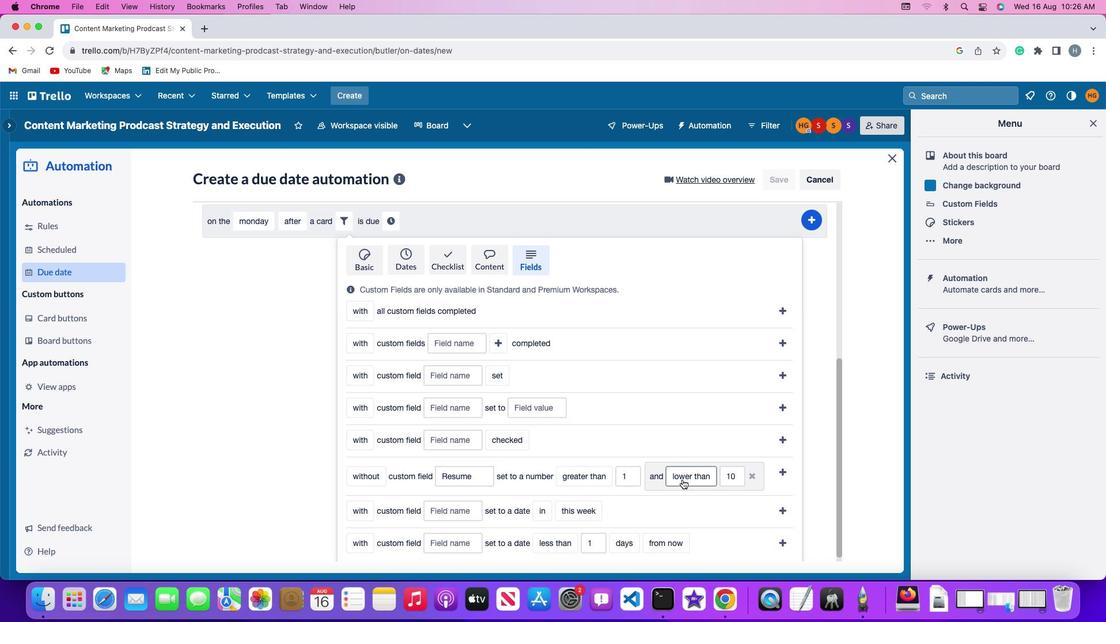 
Action: Mouse pressed left at (682, 479)
Screenshot: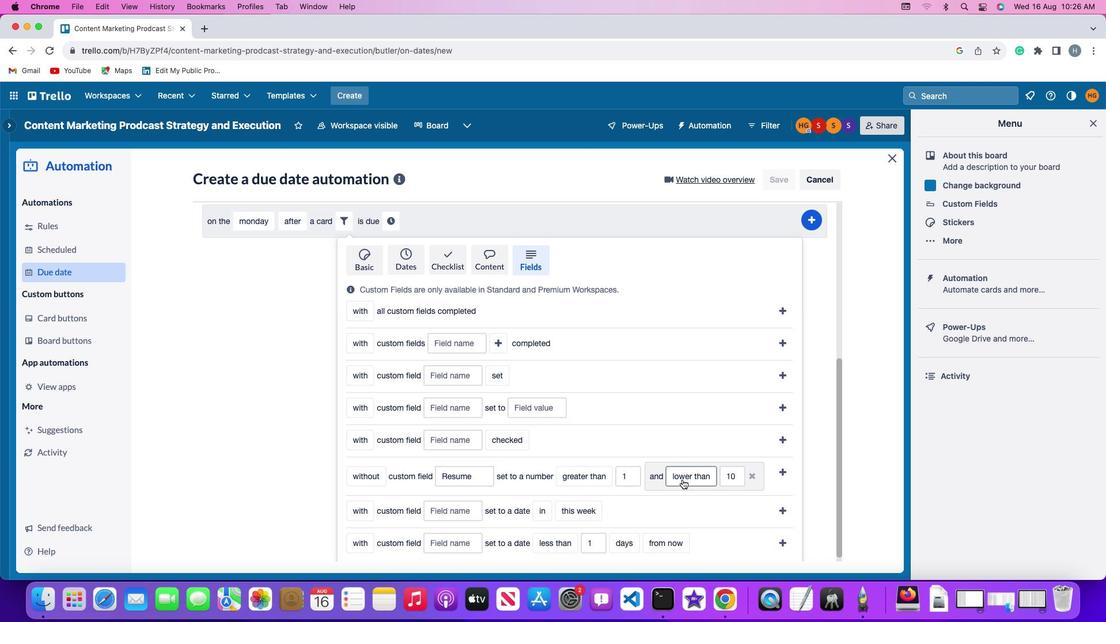 
Action: Mouse moved to (701, 387)
Screenshot: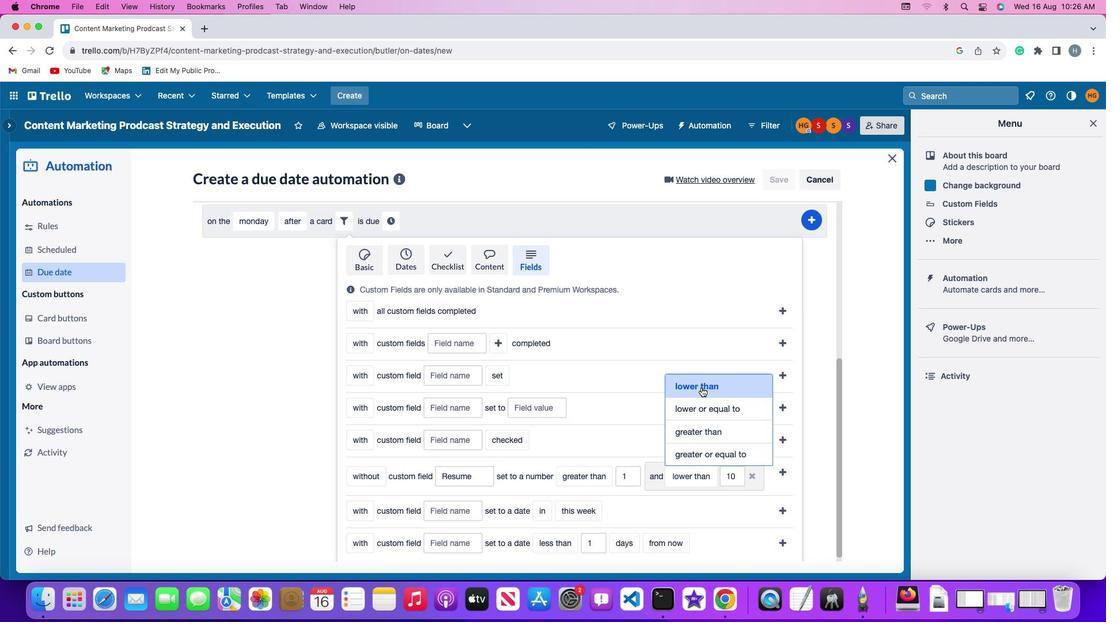 
Action: Mouse pressed left at (701, 387)
Screenshot: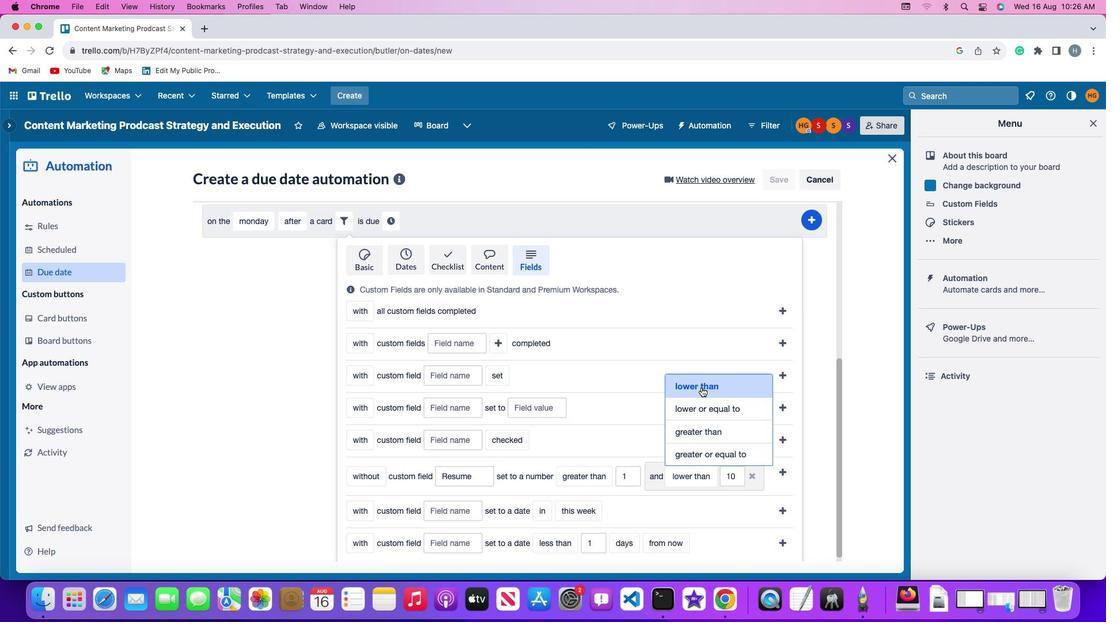 
Action: Mouse moved to (738, 474)
Screenshot: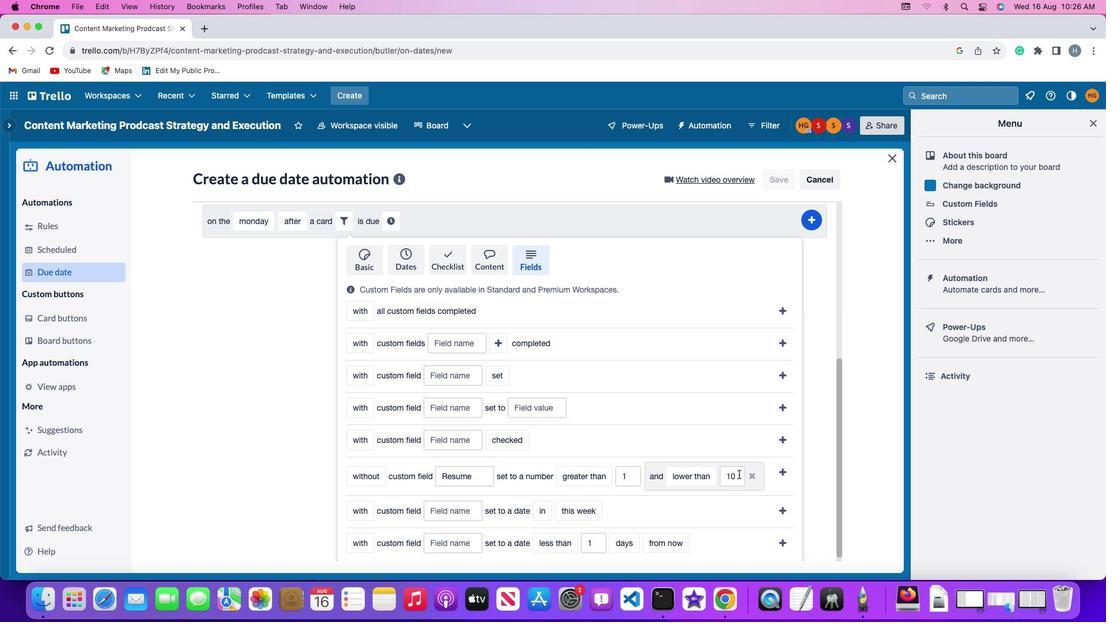 
Action: Mouse pressed left at (738, 474)
Screenshot: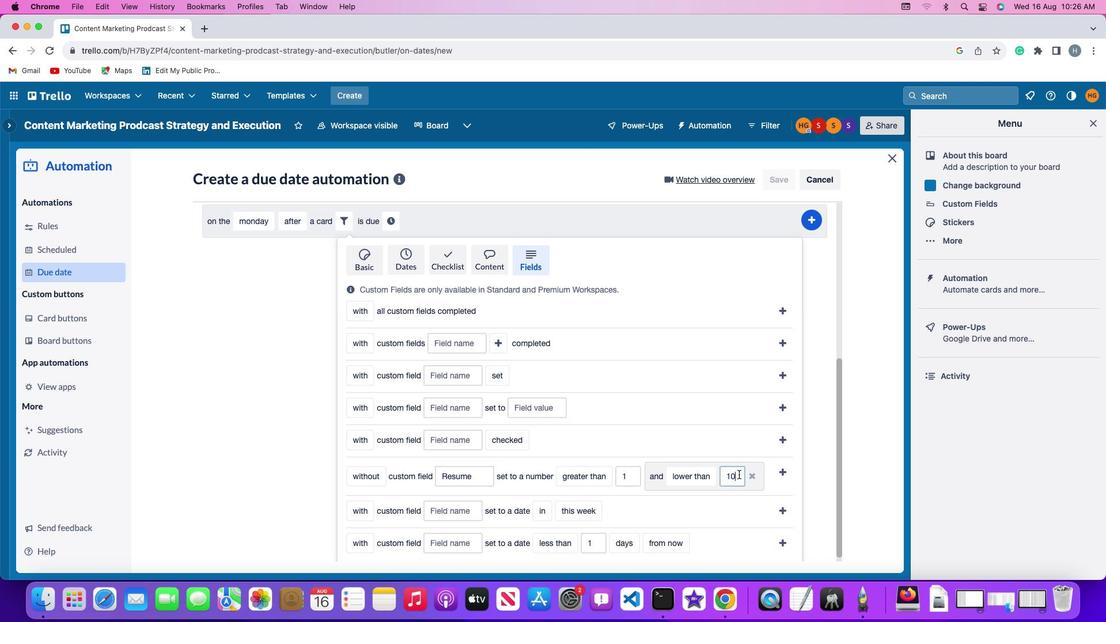 
Action: Mouse moved to (738, 474)
Screenshot: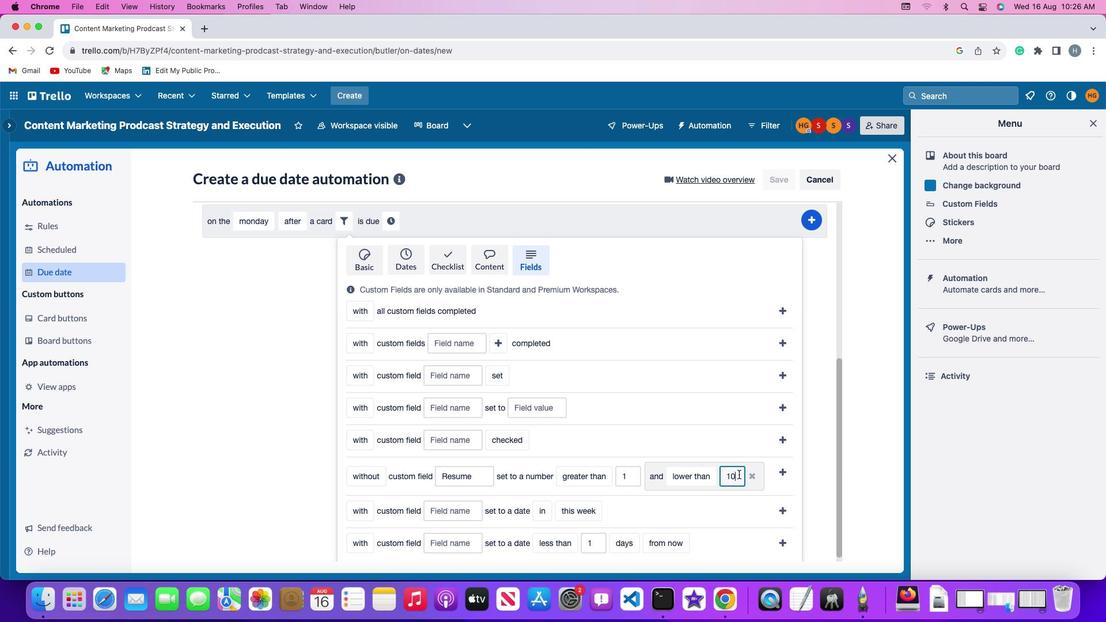 
Action: Key pressed Key.backspaceKey.backspace
Screenshot: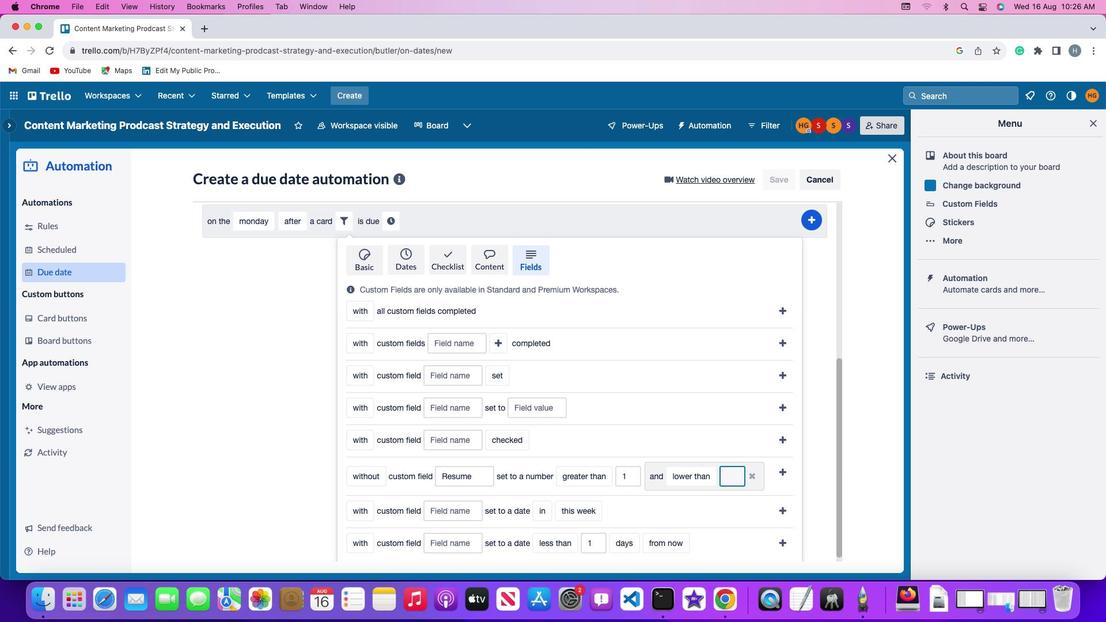 
Action: Mouse moved to (738, 474)
Screenshot: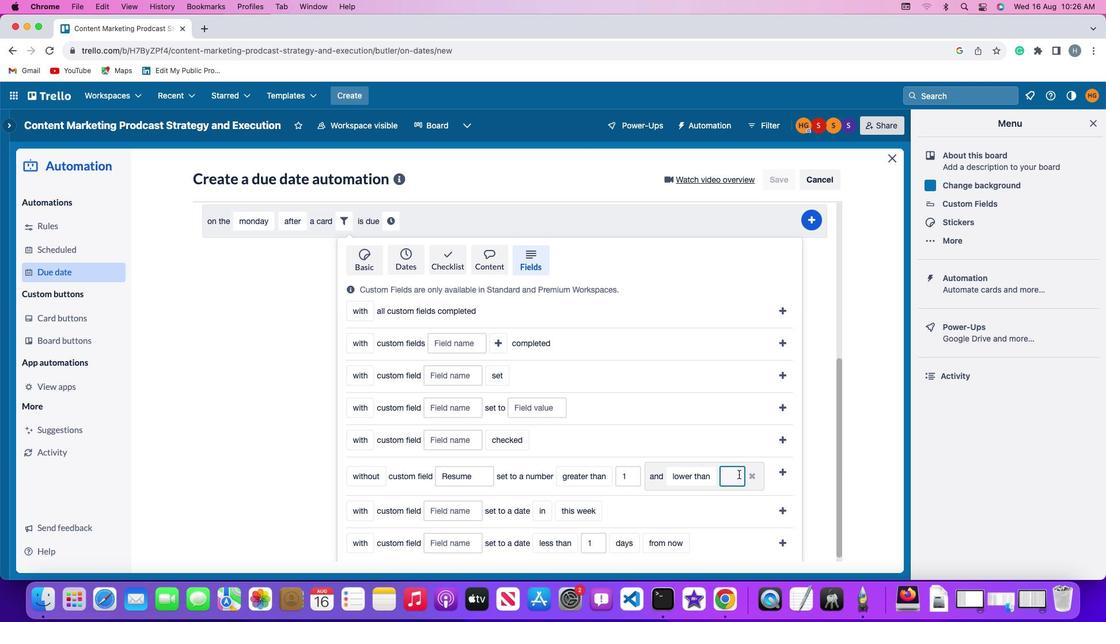 
Action: Key pressed '1''0'
Screenshot: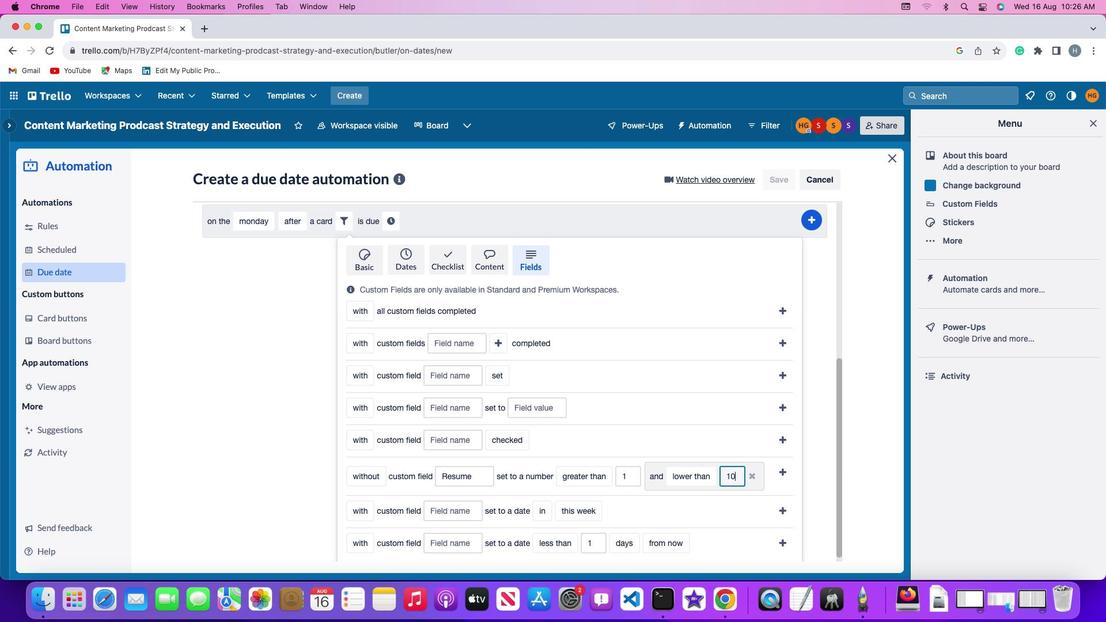 
Action: Mouse moved to (780, 469)
Screenshot: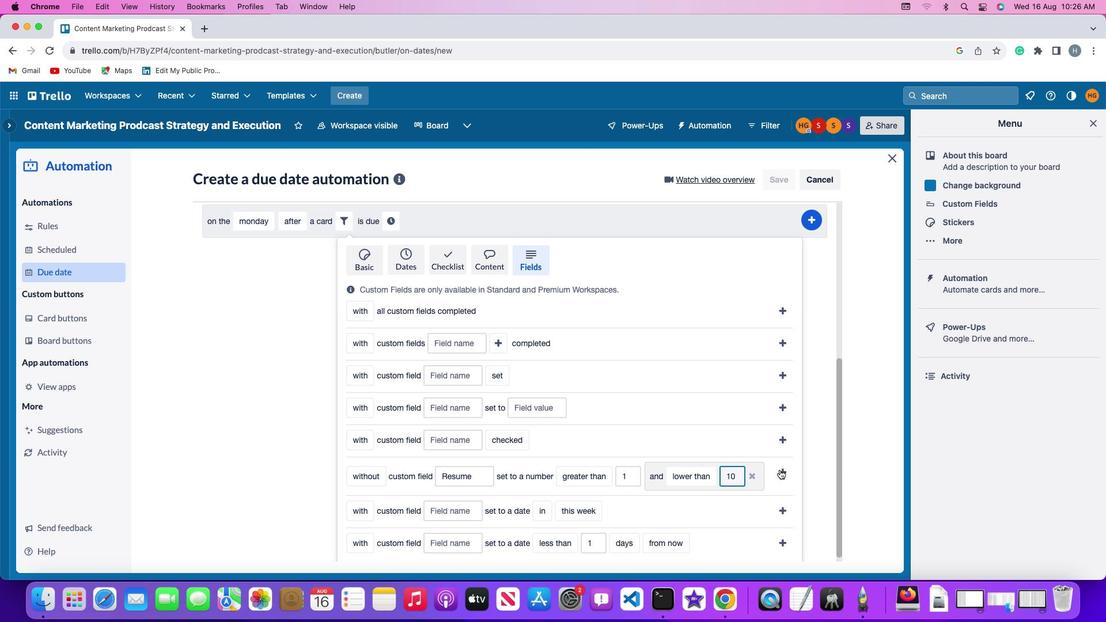 
Action: Mouse pressed left at (780, 469)
Screenshot: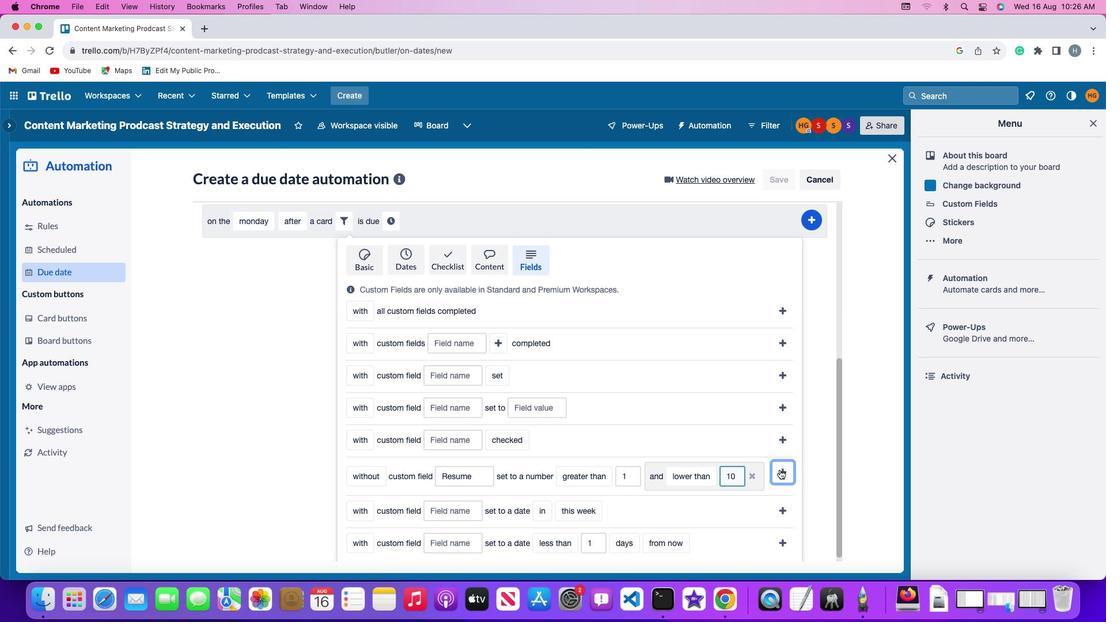 
Action: Mouse moved to (712, 502)
Screenshot: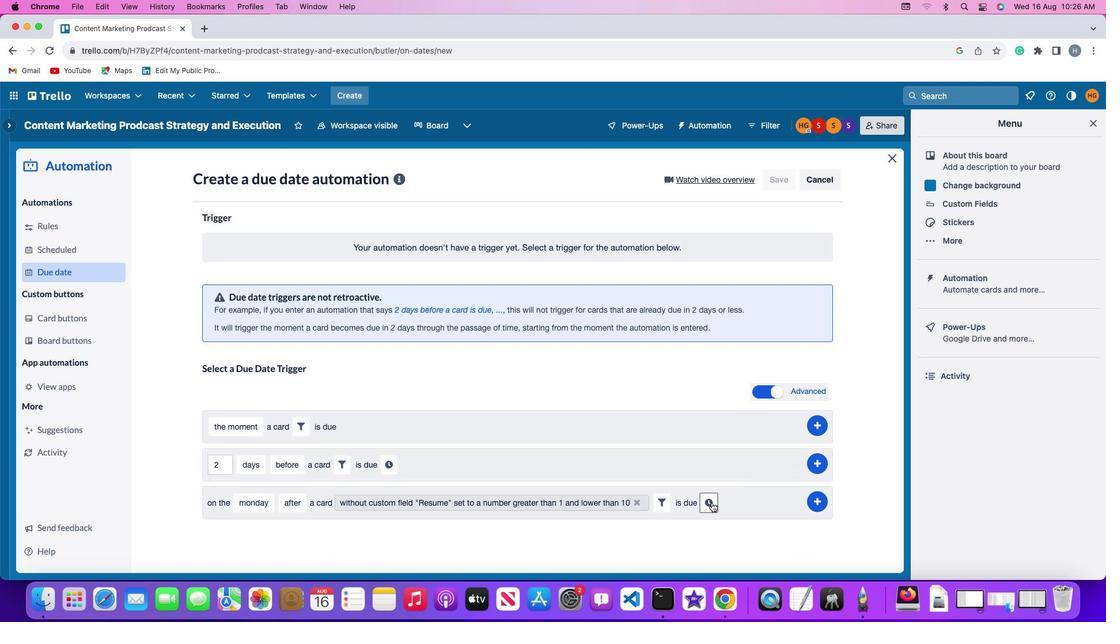 
Action: Mouse pressed left at (712, 502)
Screenshot: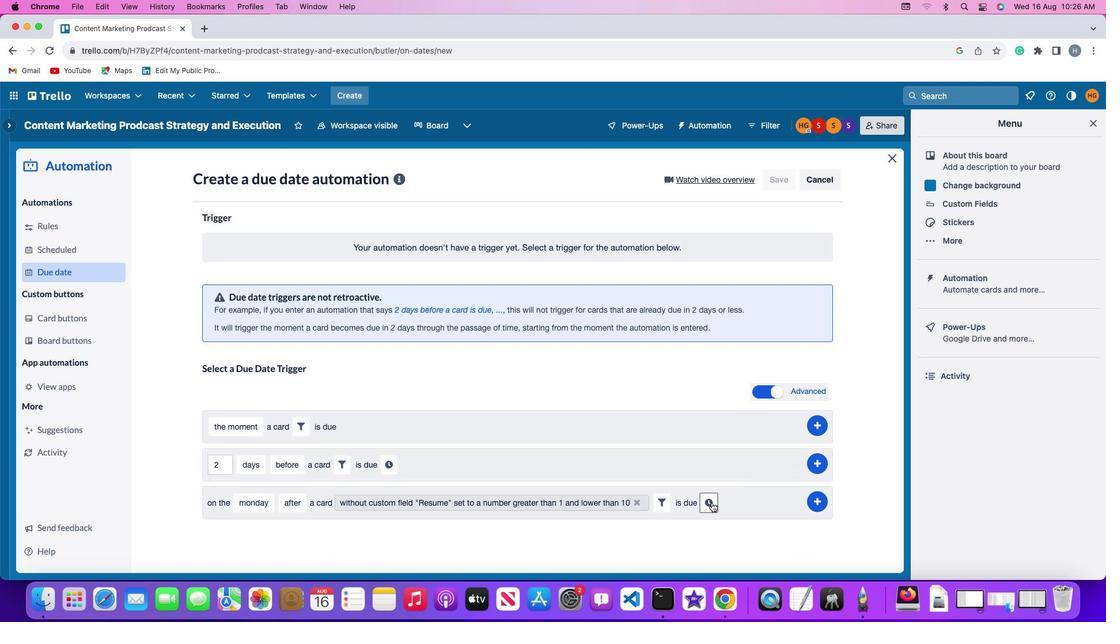 
Action: Mouse moved to (243, 529)
Screenshot: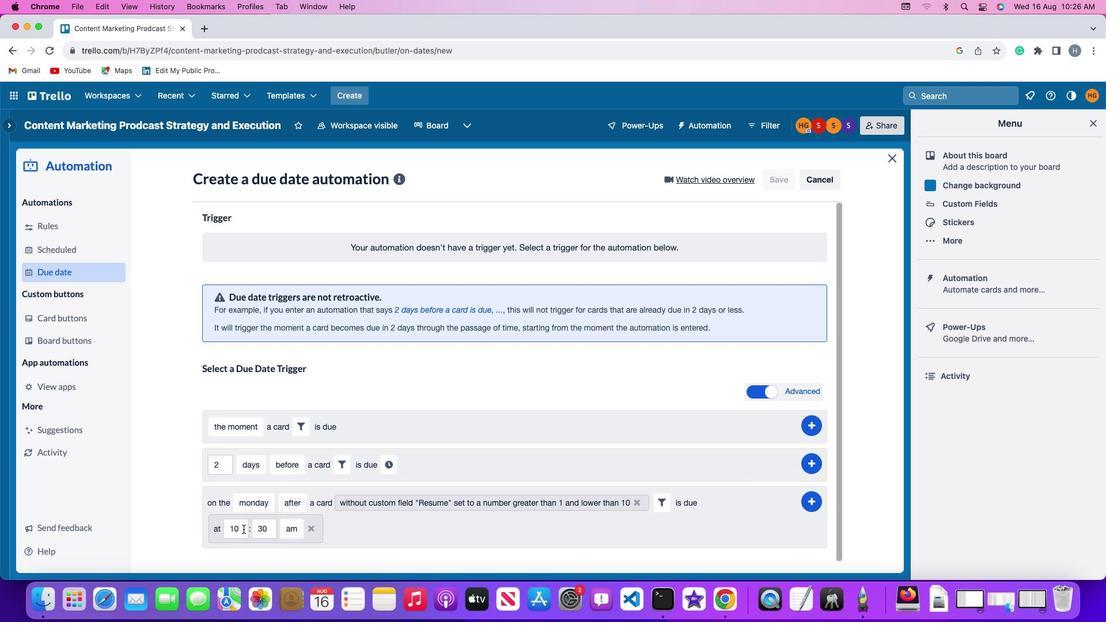 
Action: Mouse pressed left at (243, 529)
Screenshot: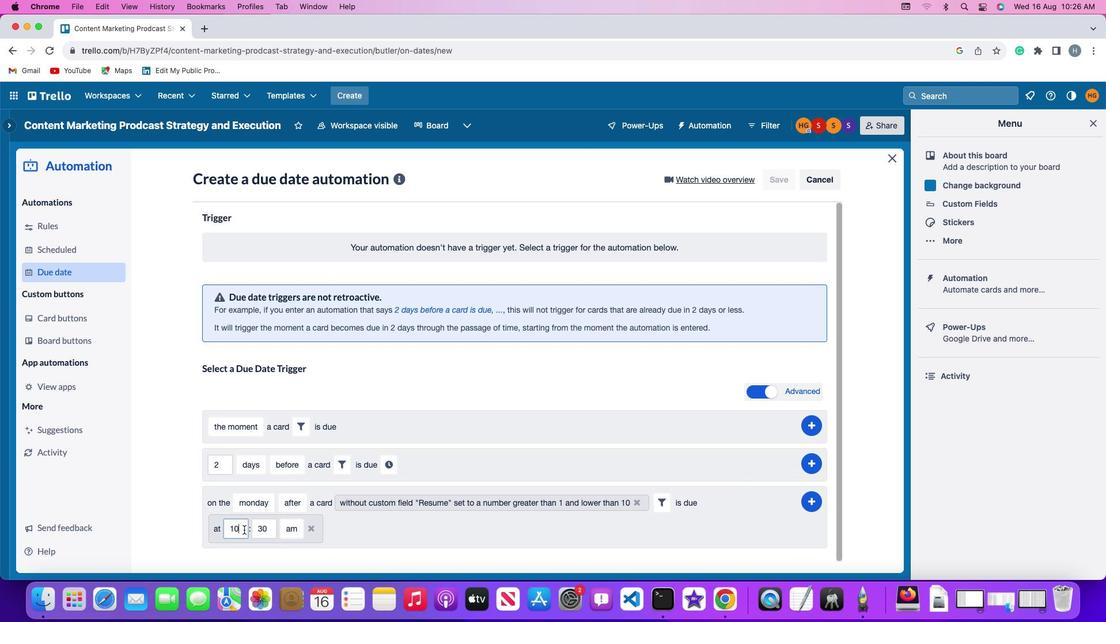 
Action: Mouse moved to (243, 529)
Screenshot: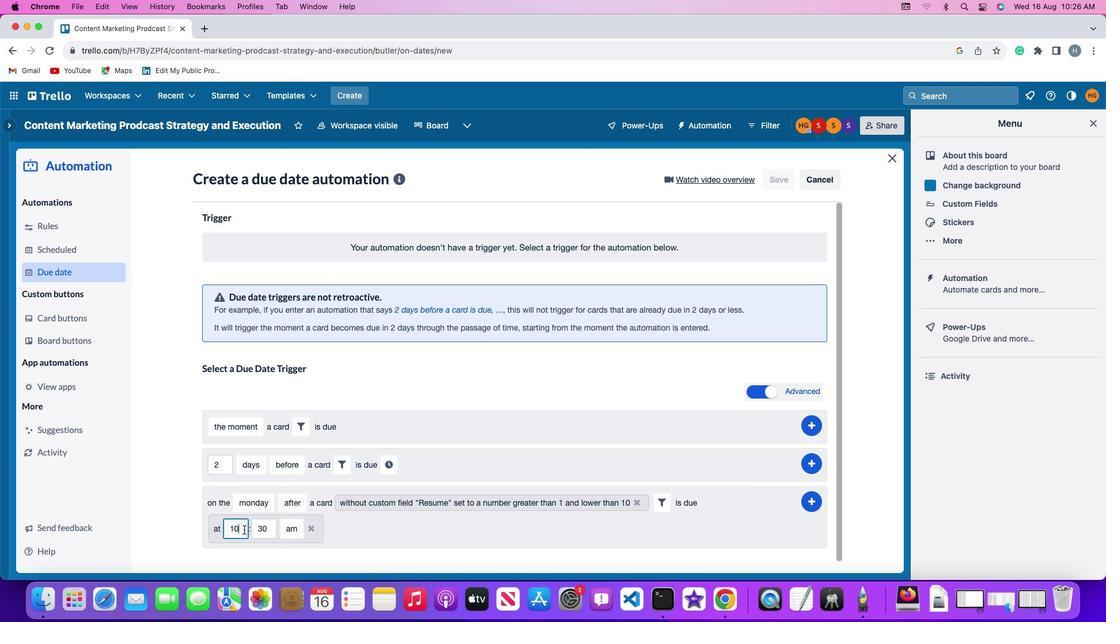 
Action: Key pressed Key.backspaceKey.backspace'1''1'
Screenshot: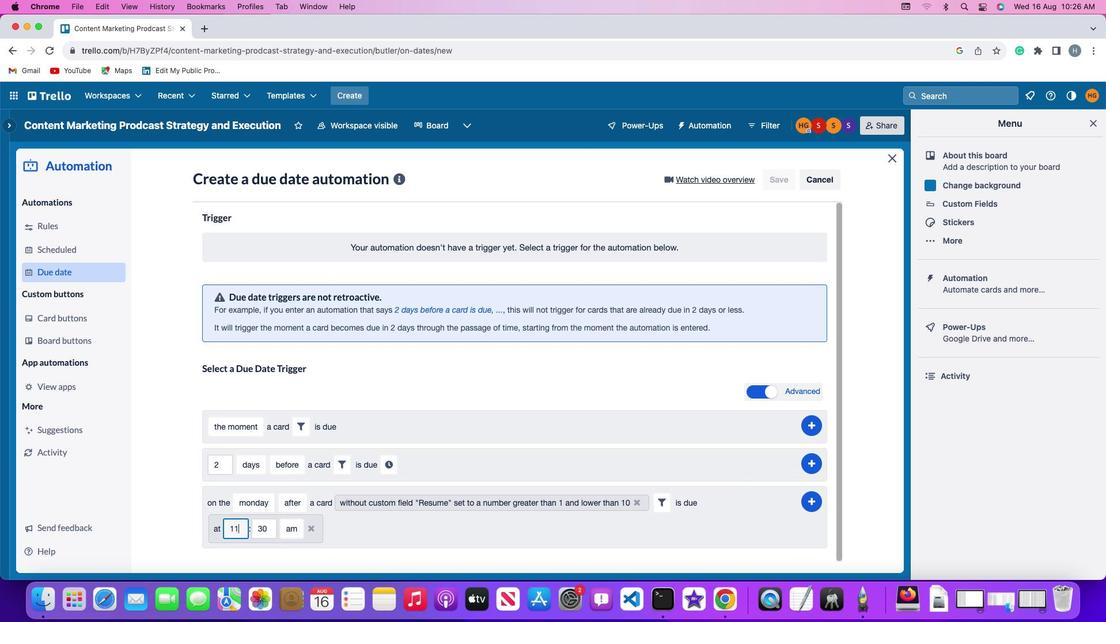 
Action: Mouse moved to (270, 529)
Screenshot: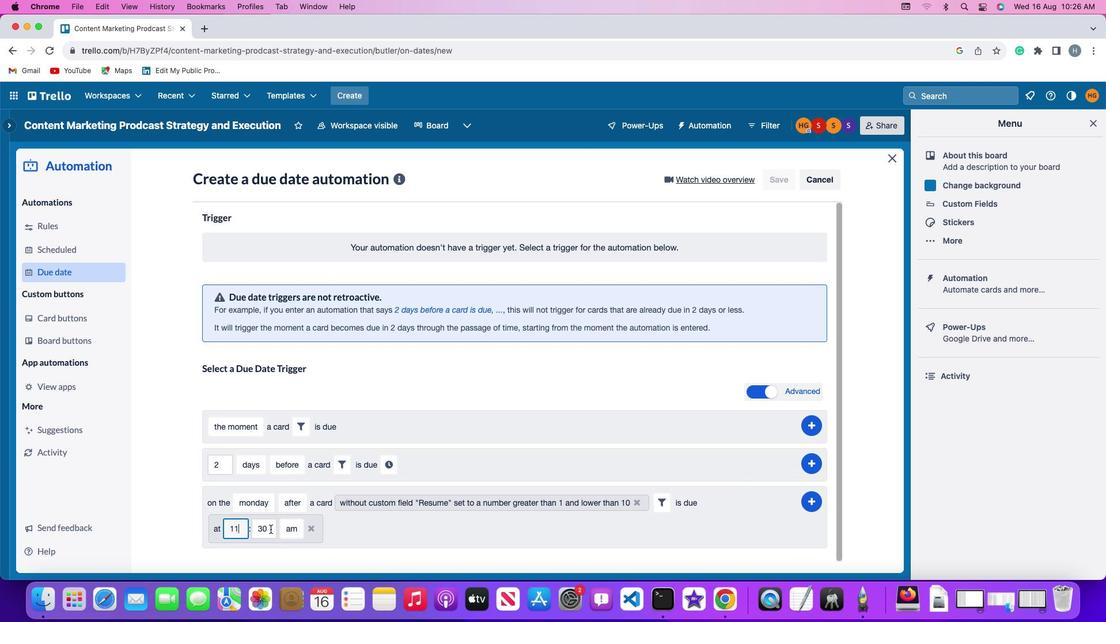 
Action: Mouse pressed left at (270, 529)
Screenshot: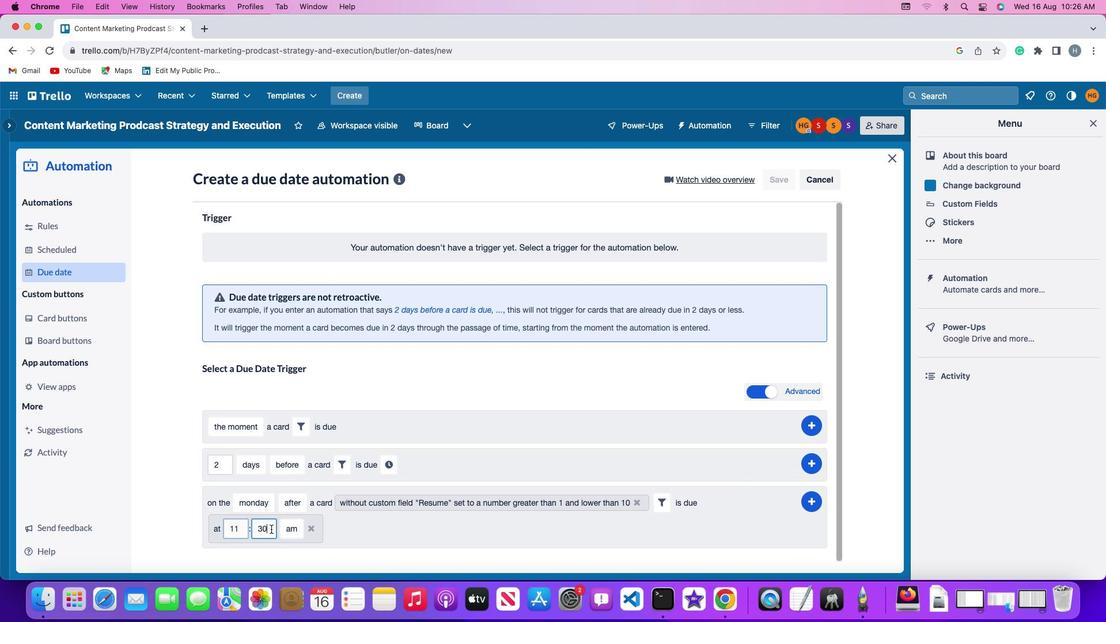 
Action: Mouse moved to (270, 529)
Screenshot: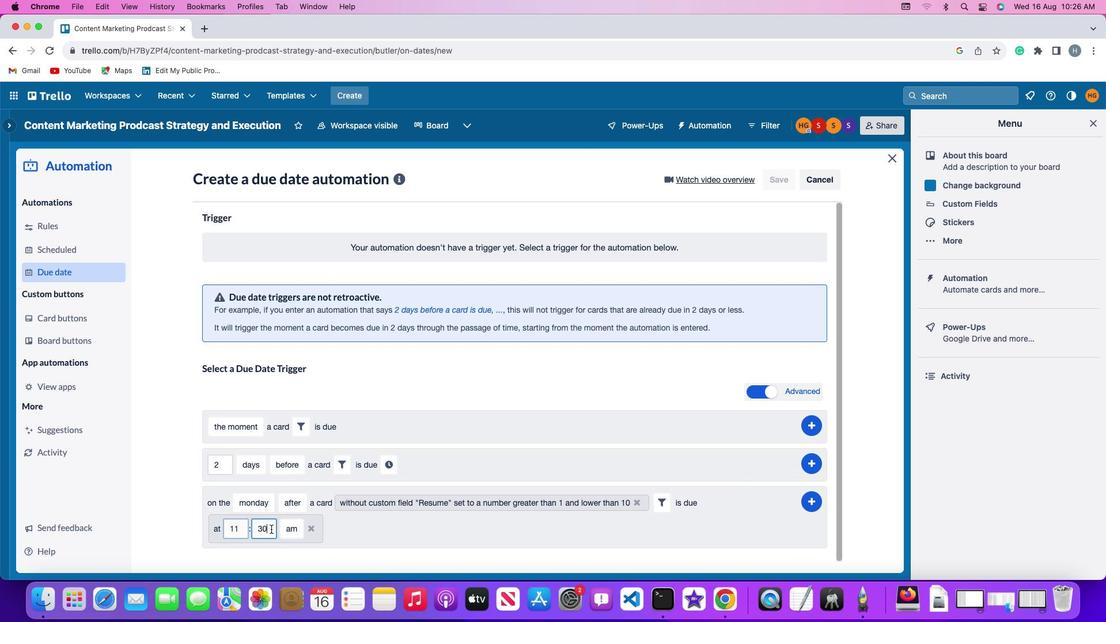 
Action: Key pressed Key.backspaceKey.backspaceKey.backspace'0''0'
Screenshot: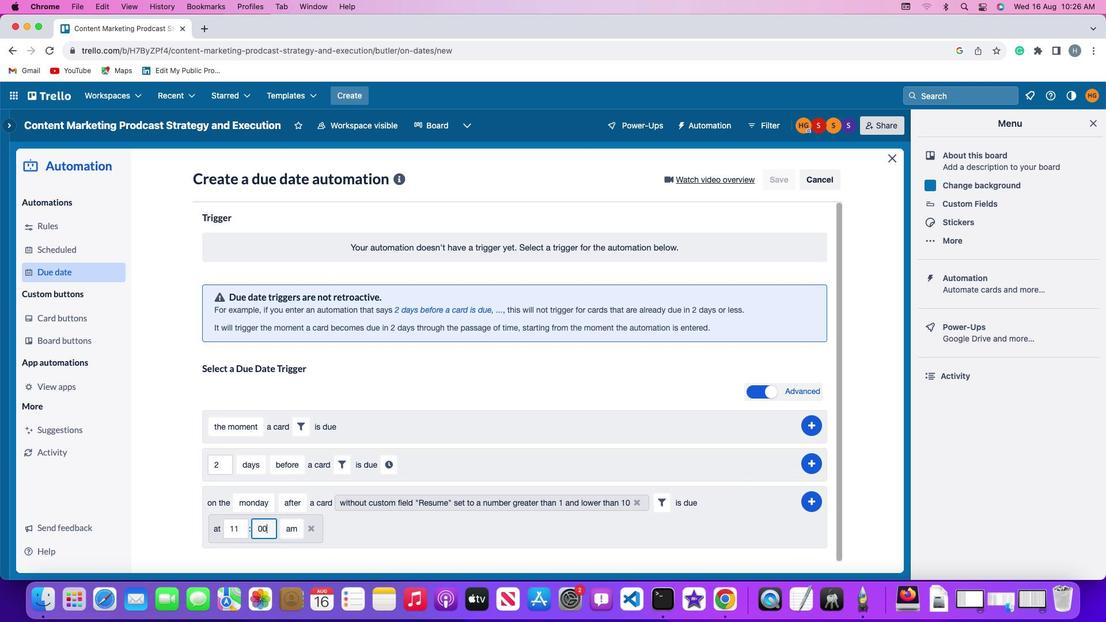 
Action: Mouse moved to (286, 529)
Screenshot: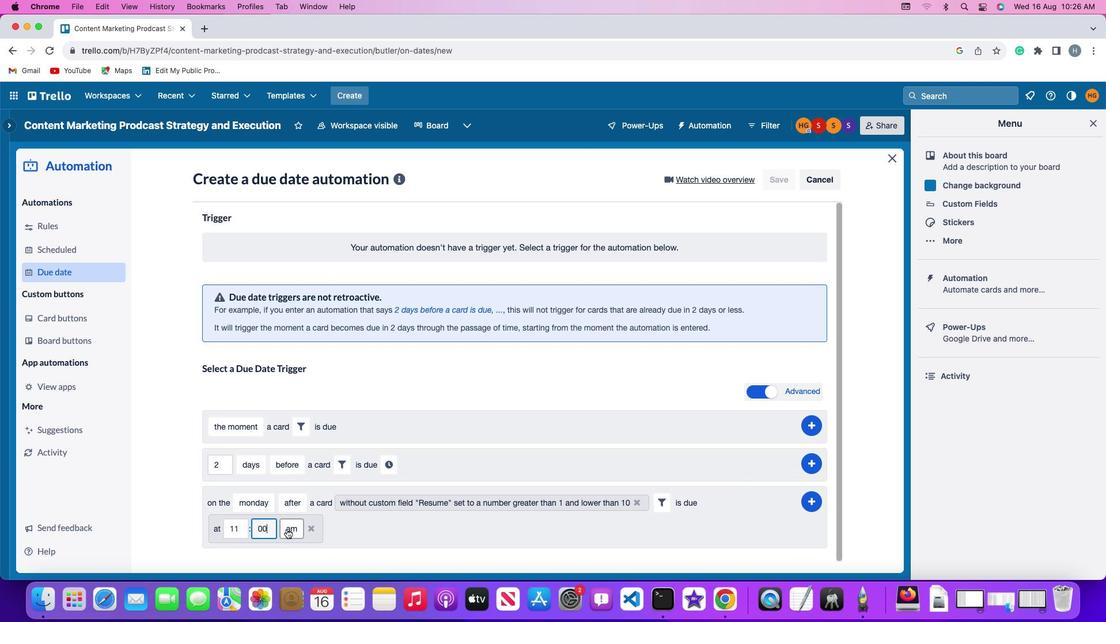 
Action: Mouse pressed left at (286, 529)
Screenshot: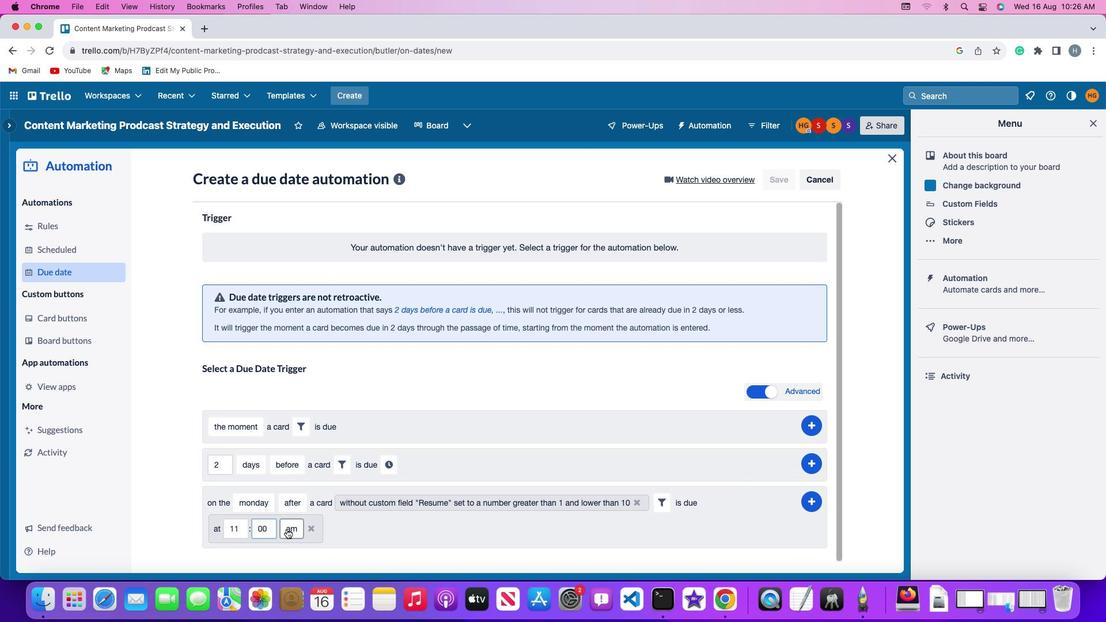 
Action: Mouse moved to (295, 480)
Screenshot: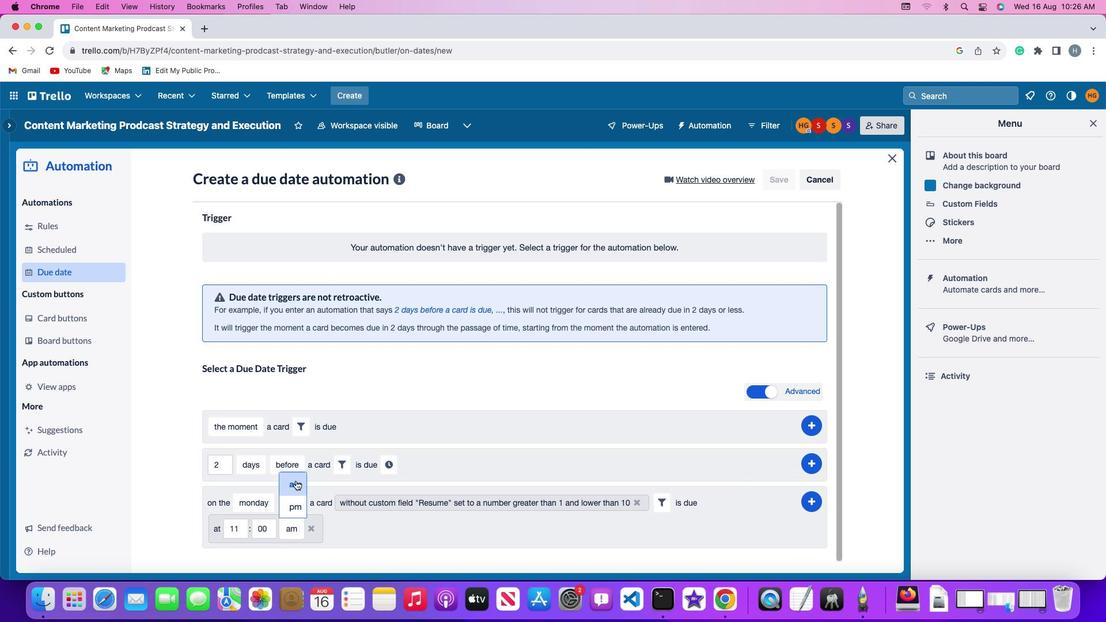 
Action: Mouse pressed left at (295, 480)
Screenshot: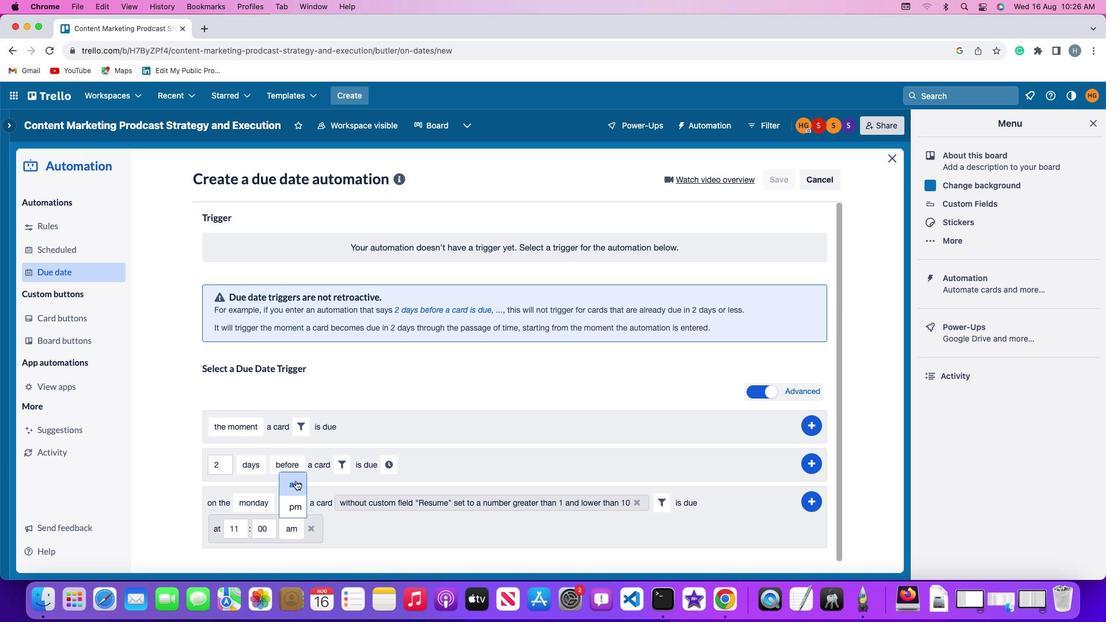 
Action: Mouse moved to (811, 499)
Screenshot: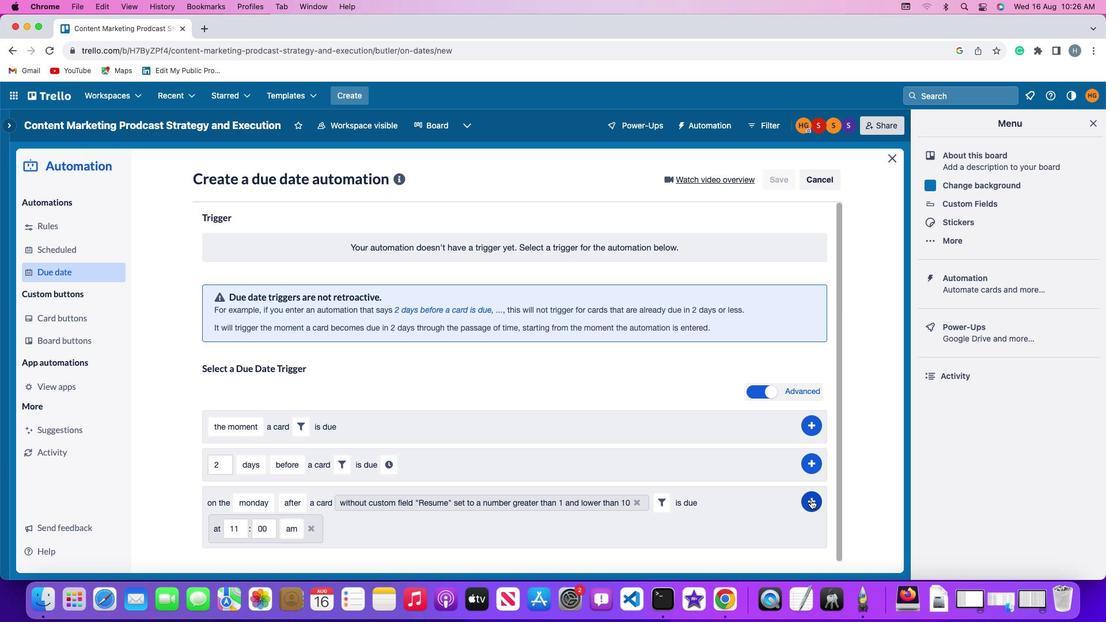 
Action: Mouse pressed left at (811, 499)
Screenshot: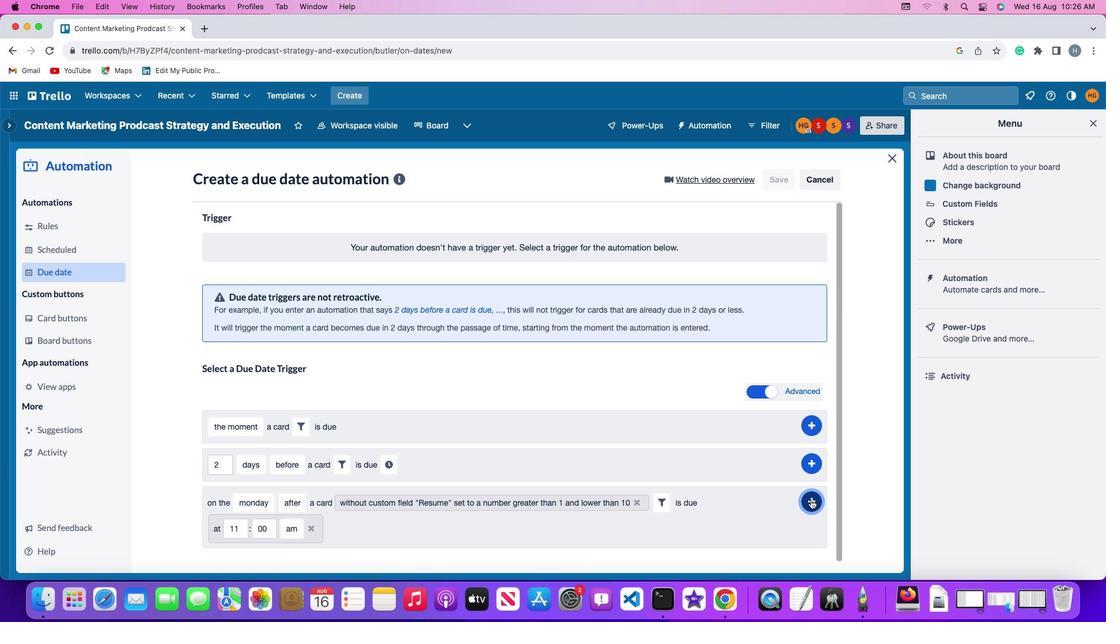 
Action: Mouse moved to (863, 408)
Screenshot: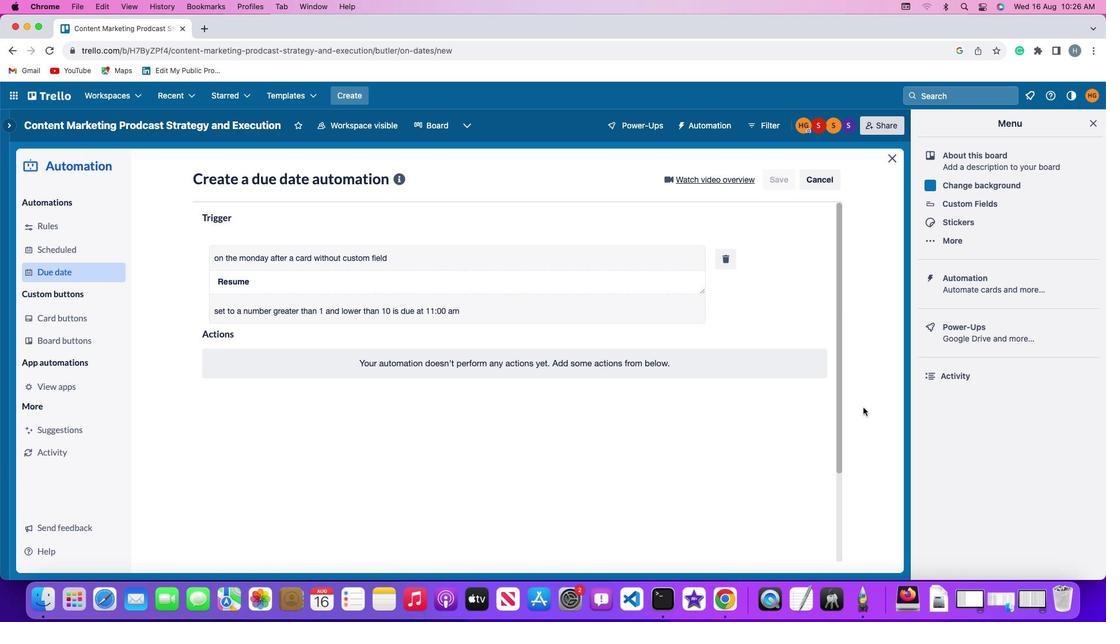 
